 Task: Find connections with filter location Bāli with filter topic #Marketswith filter profile language English with filter current company Coface with filter school International Management Institute, Kolkata with filter industry Wineries with filter service category Graphic Design with filter keywords title President
Action: Mouse moved to (563, 79)
Screenshot: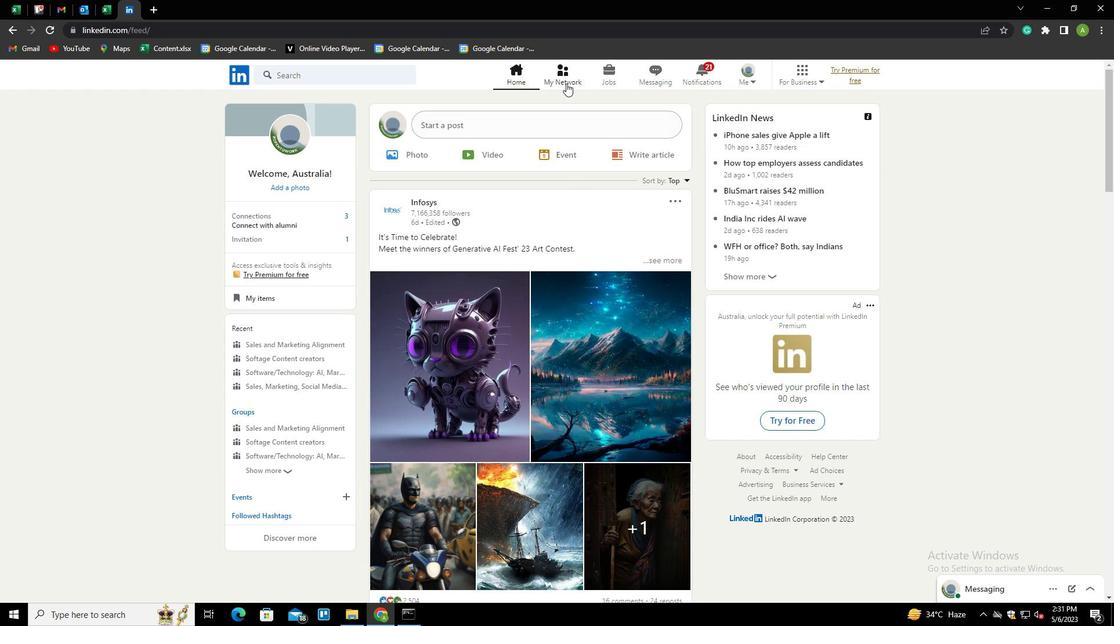 
Action: Mouse pressed left at (563, 79)
Screenshot: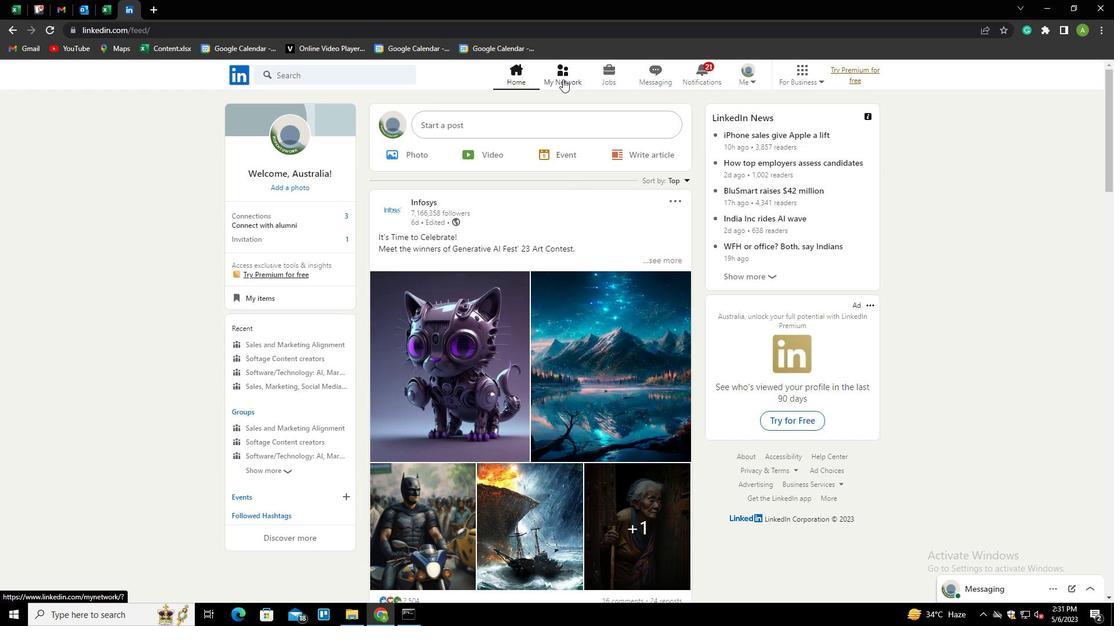 
Action: Mouse moved to (287, 137)
Screenshot: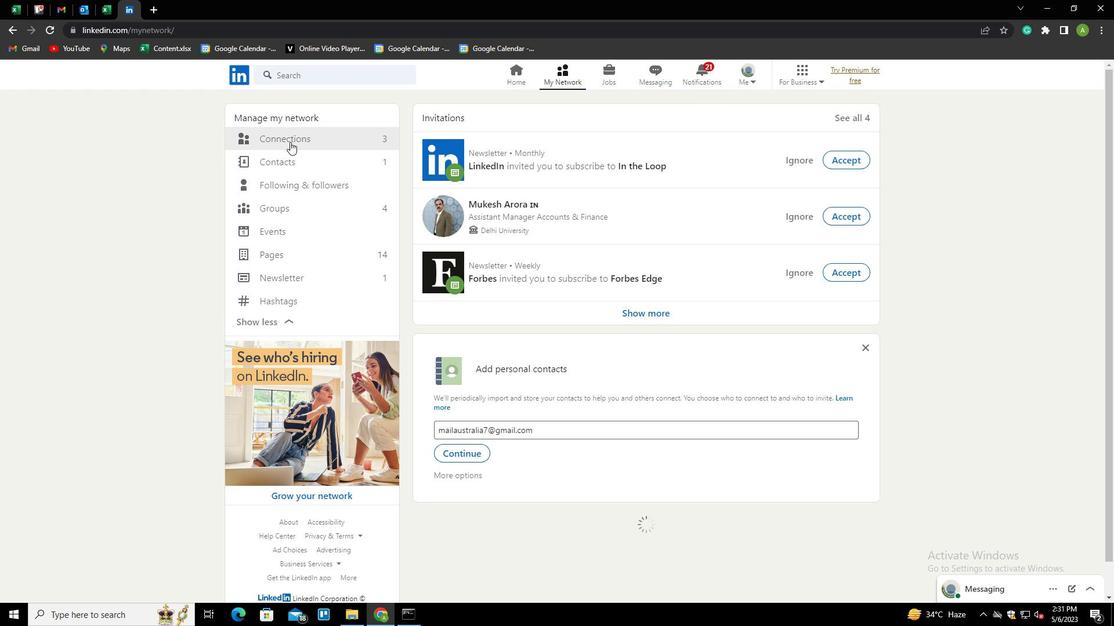
Action: Mouse pressed left at (287, 137)
Screenshot: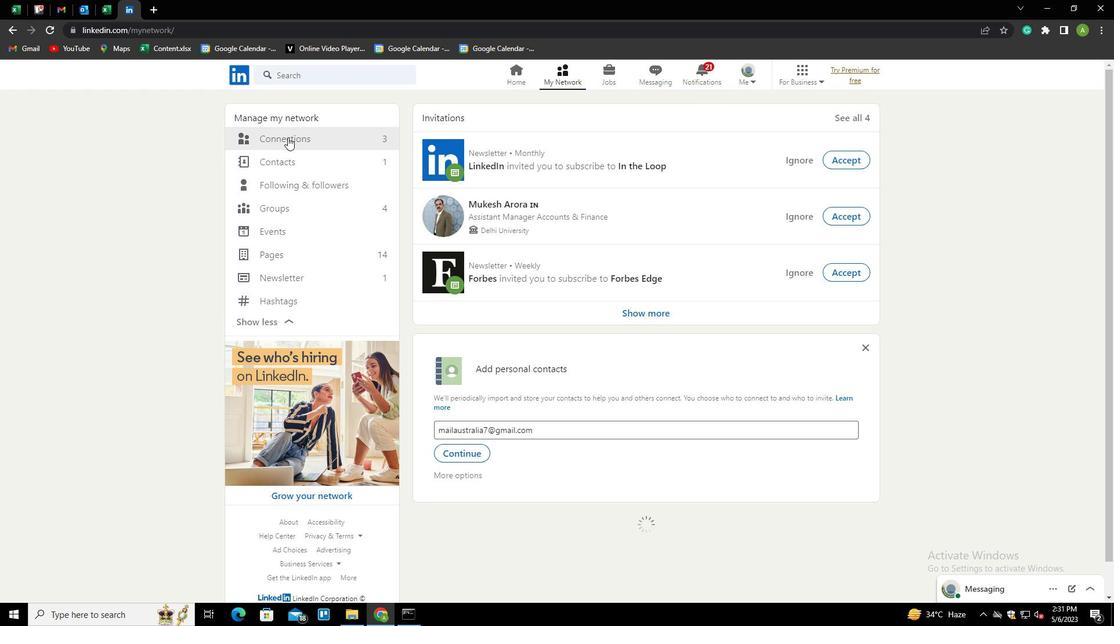 
Action: Mouse moved to (635, 137)
Screenshot: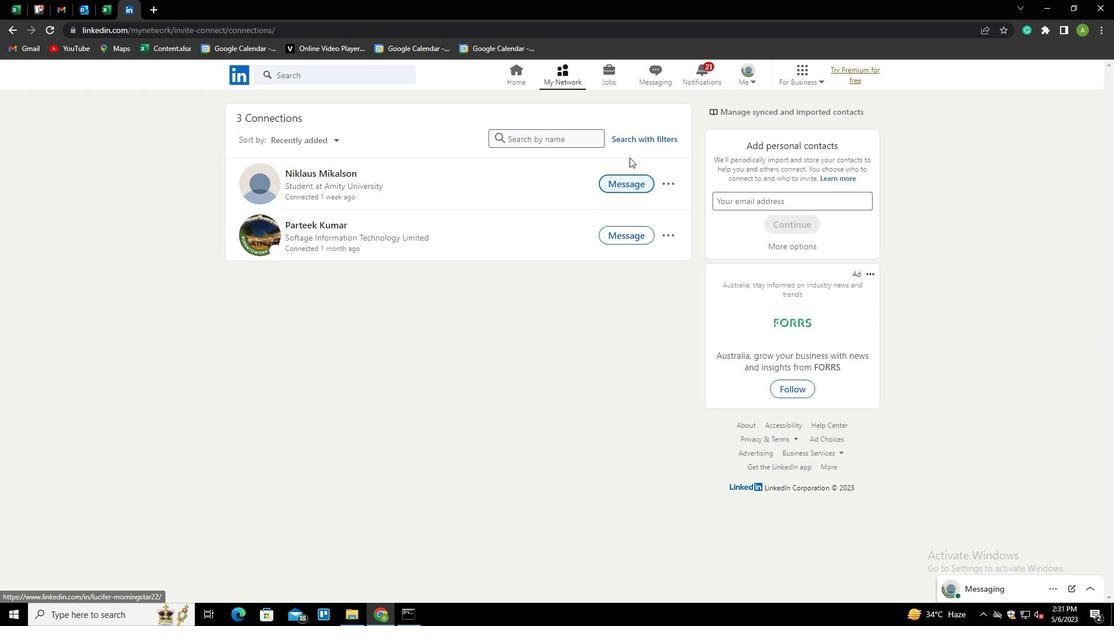 
Action: Mouse pressed left at (635, 137)
Screenshot: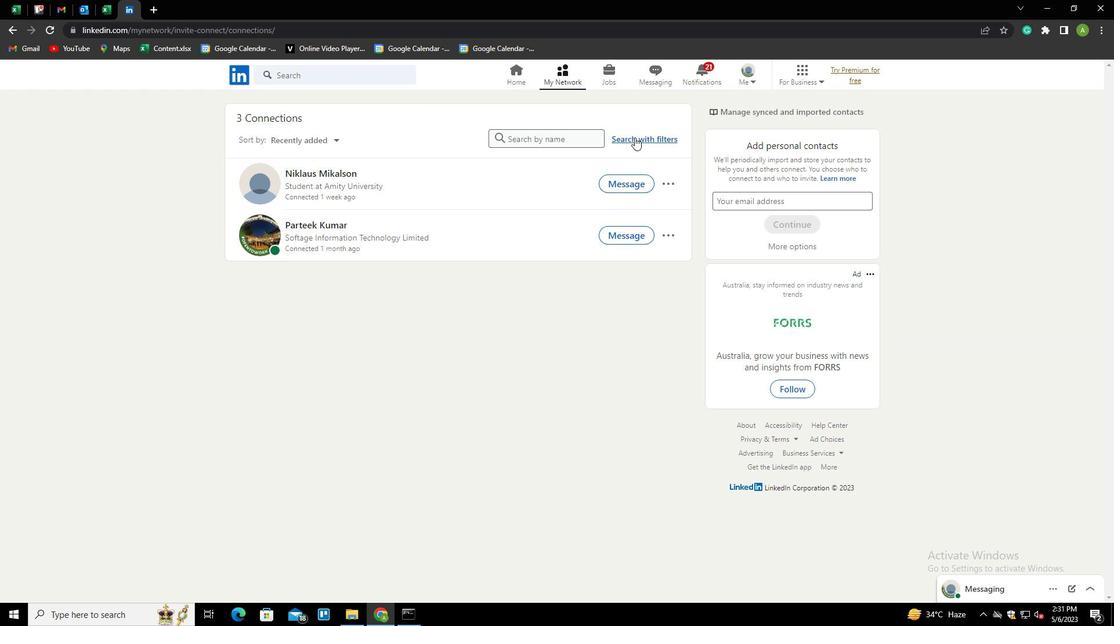 
Action: Mouse moved to (590, 105)
Screenshot: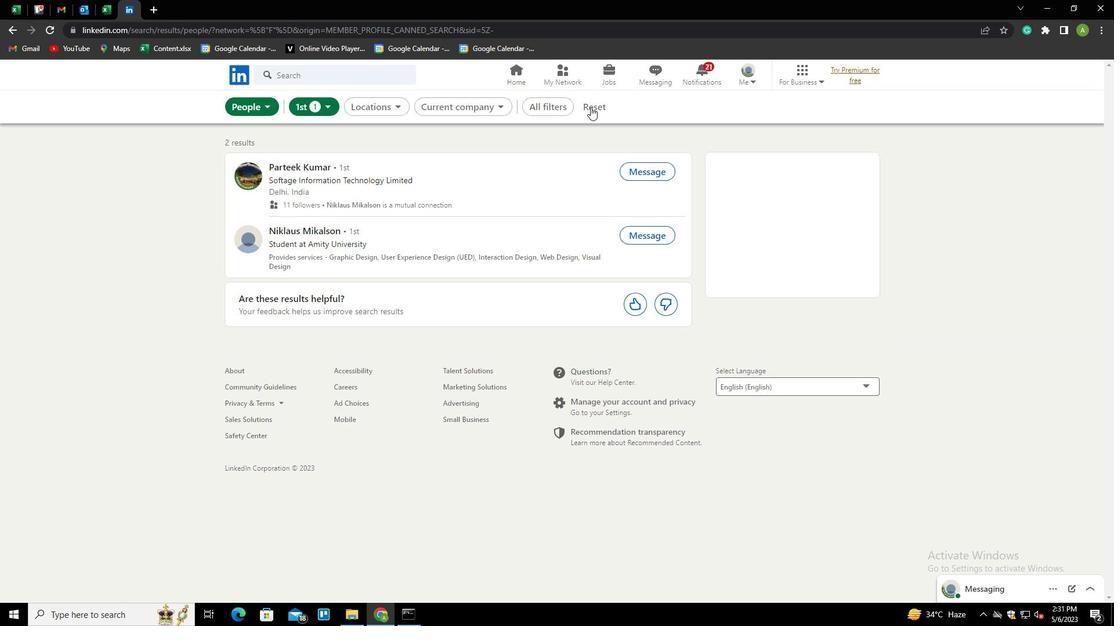 
Action: Mouse pressed left at (590, 105)
Screenshot: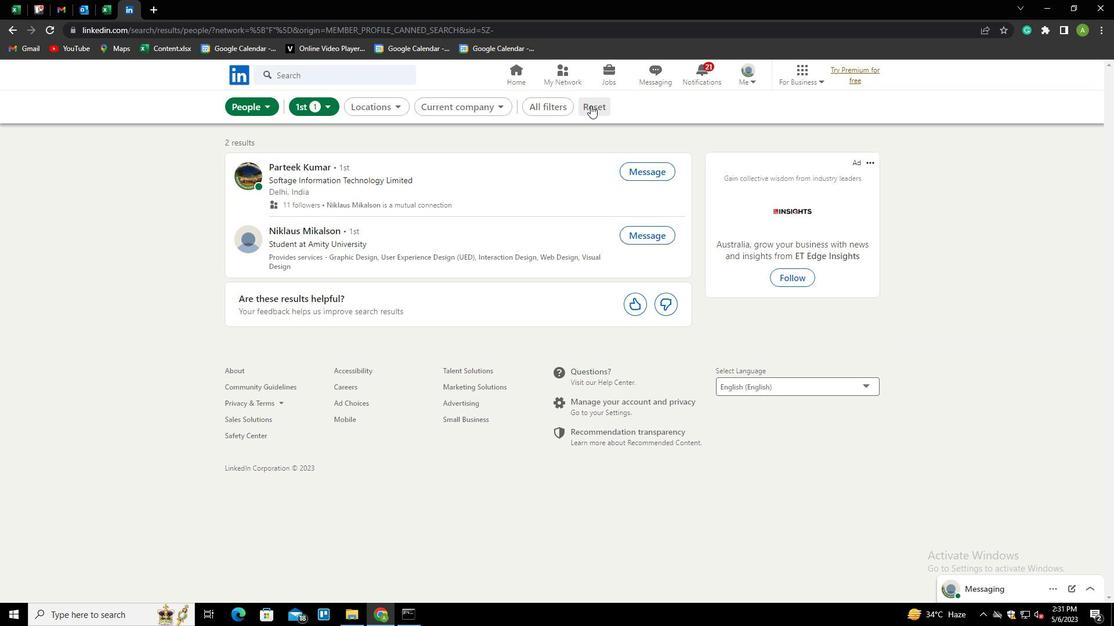 
Action: Mouse moved to (575, 108)
Screenshot: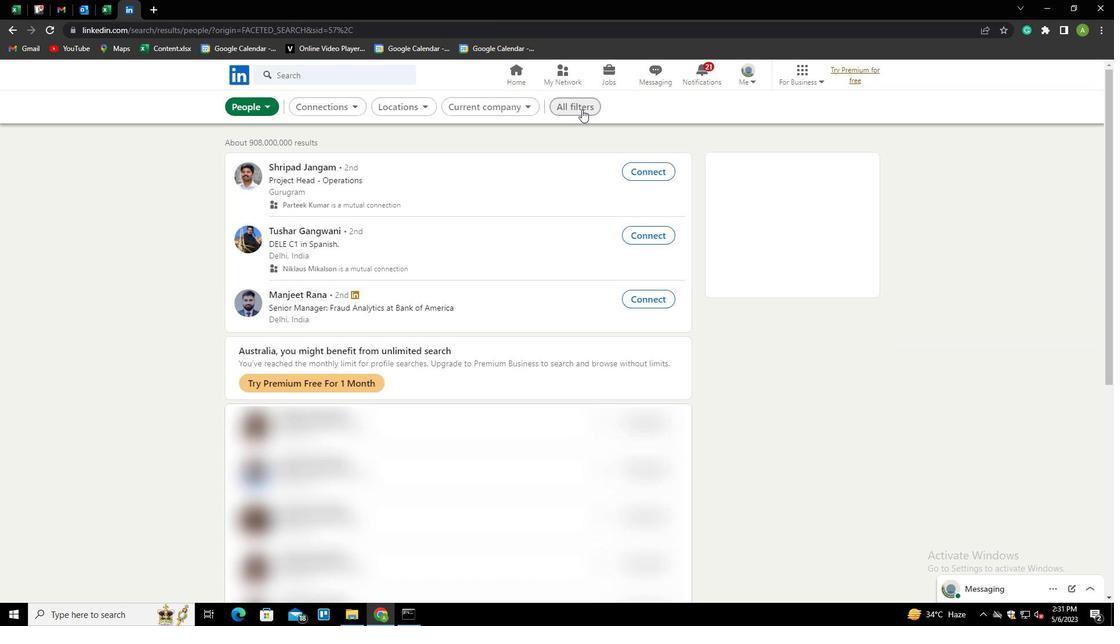 
Action: Mouse pressed left at (575, 108)
Screenshot: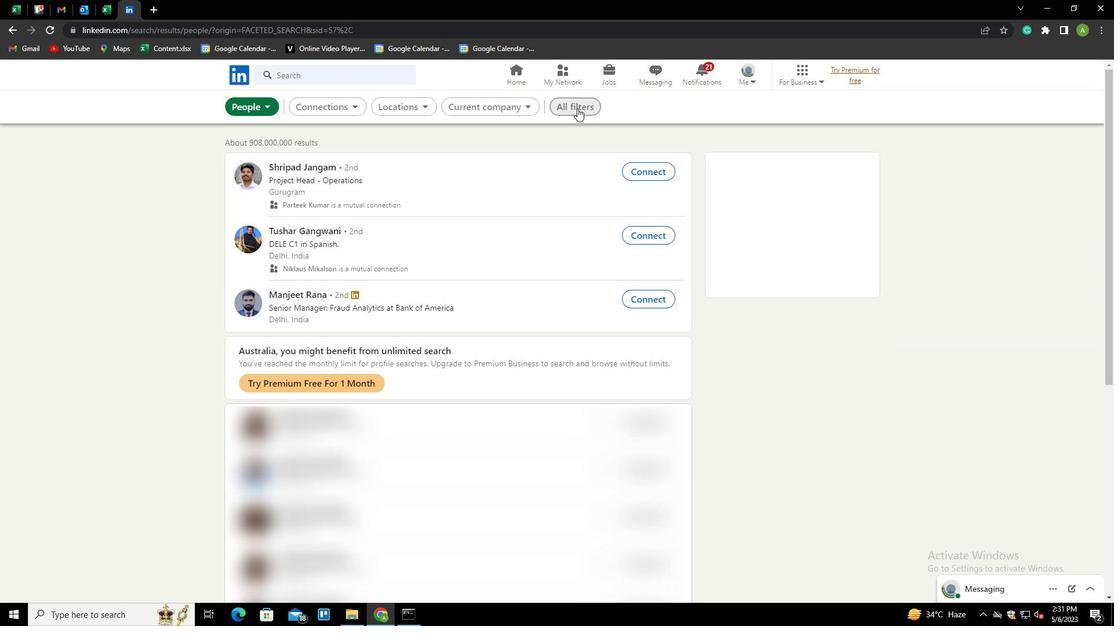 
Action: Mouse moved to (896, 363)
Screenshot: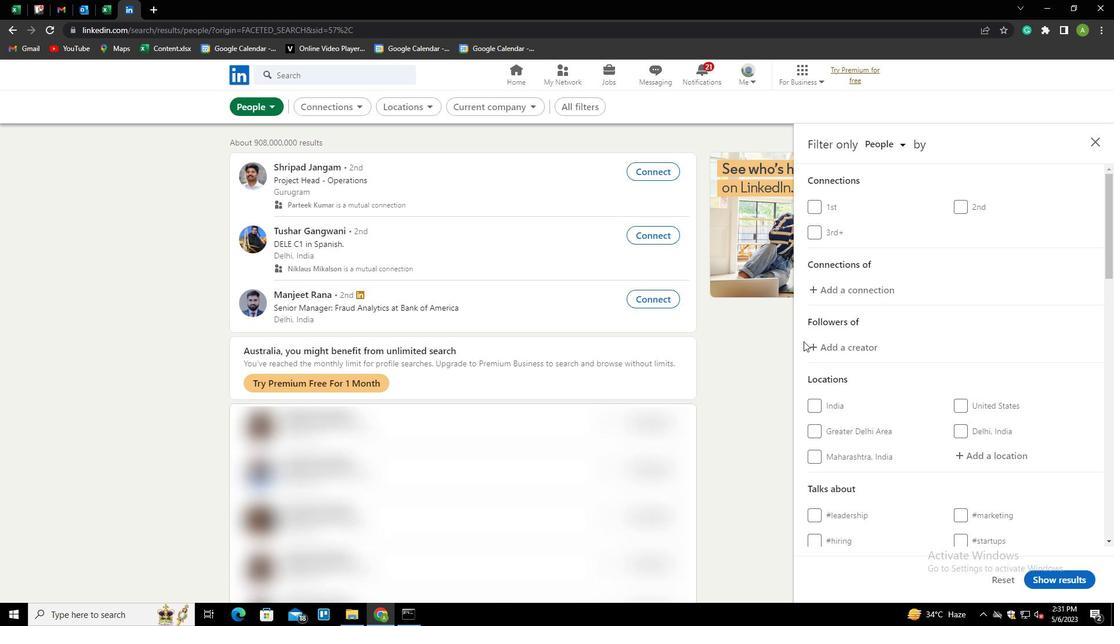 
Action: Mouse scrolled (896, 362) with delta (0, 0)
Screenshot: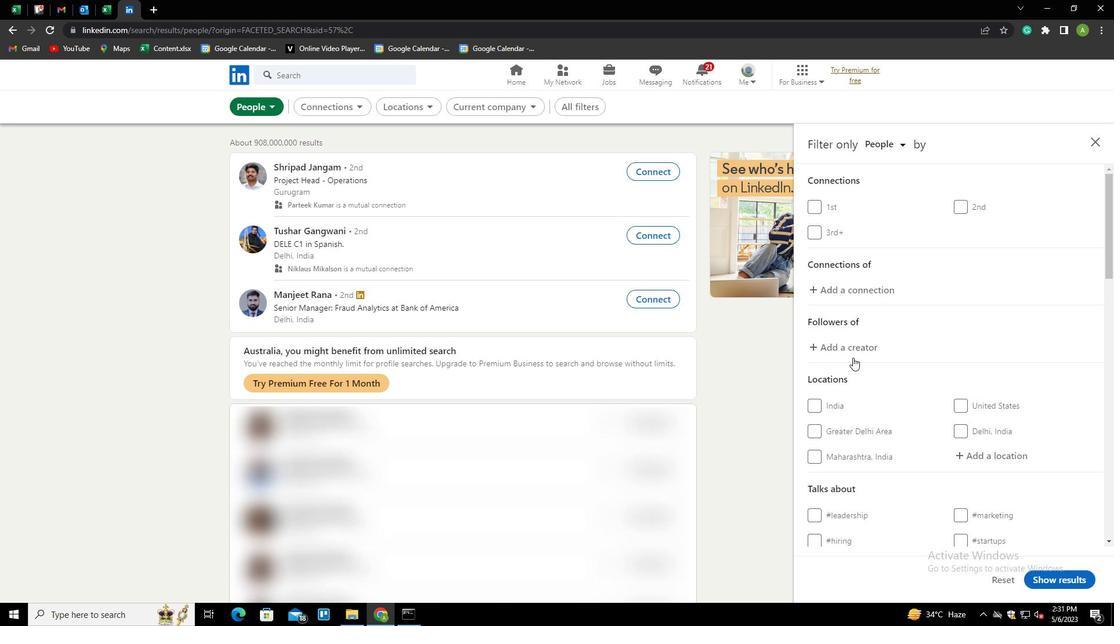 
Action: Mouse scrolled (896, 362) with delta (0, 0)
Screenshot: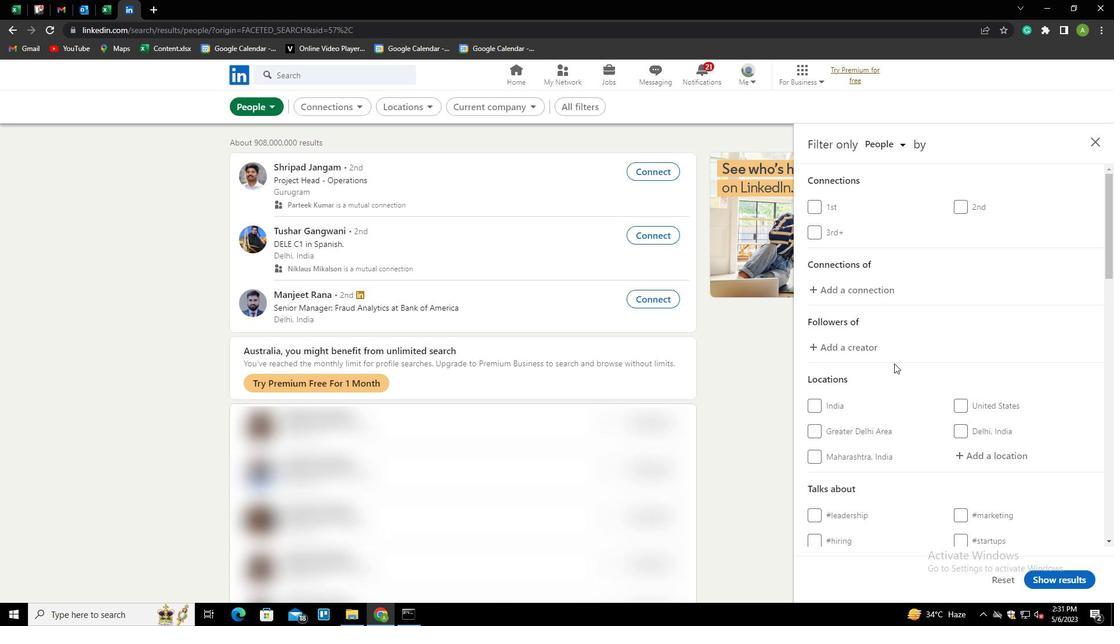 
Action: Mouse scrolled (896, 362) with delta (0, 0)
Screenshot: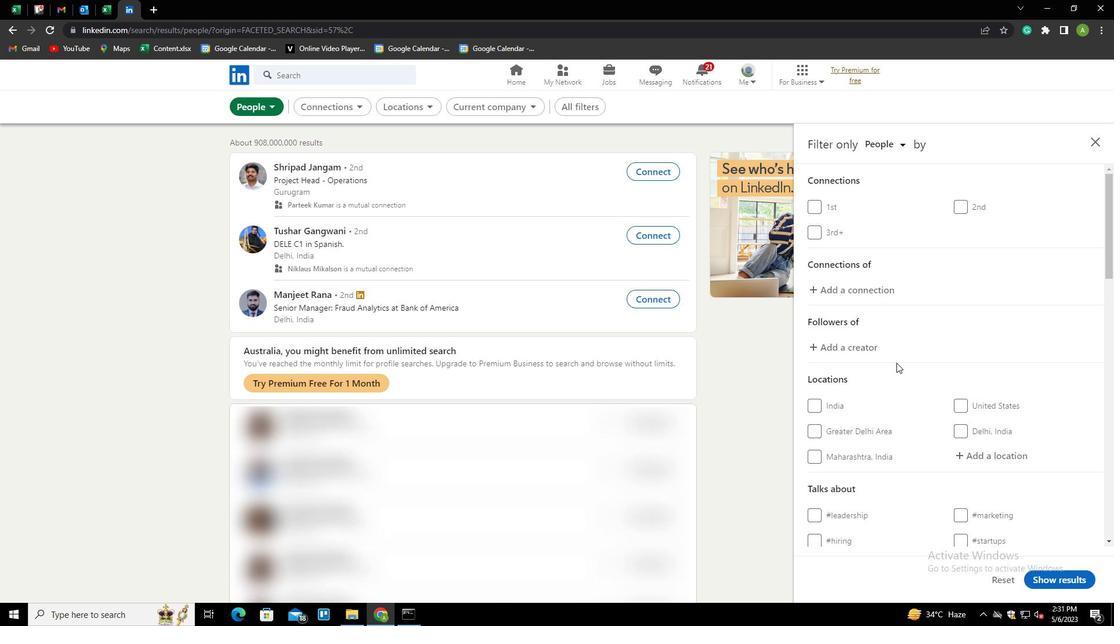 
Action: Mouse moved to (991, 287)
Screenshot: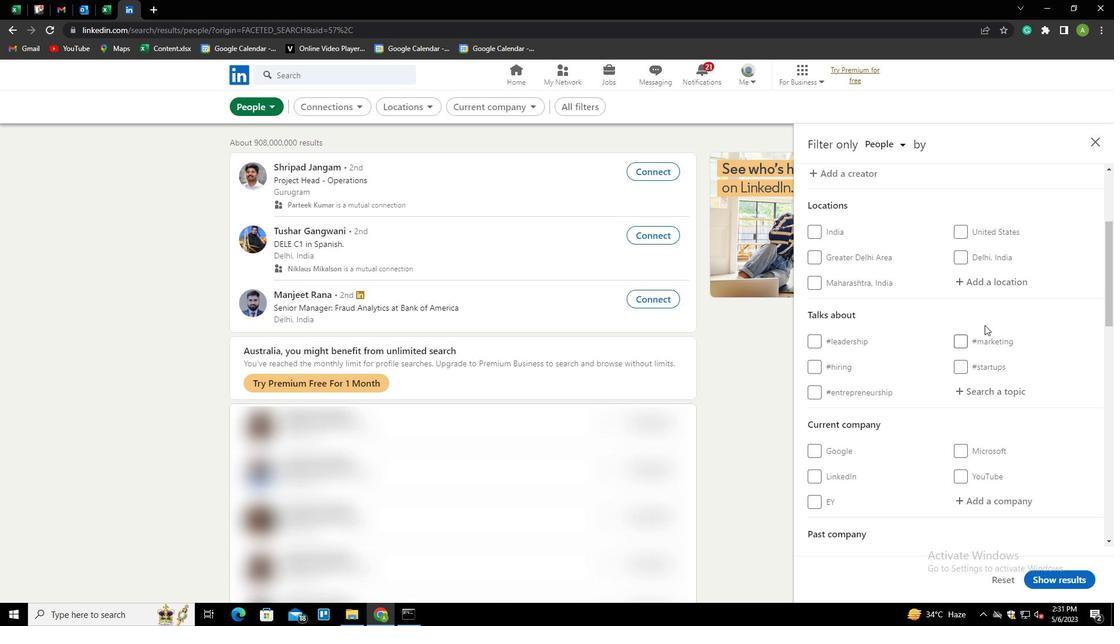 
Action: Mouse pressed left at (991, 287)
Screenshot: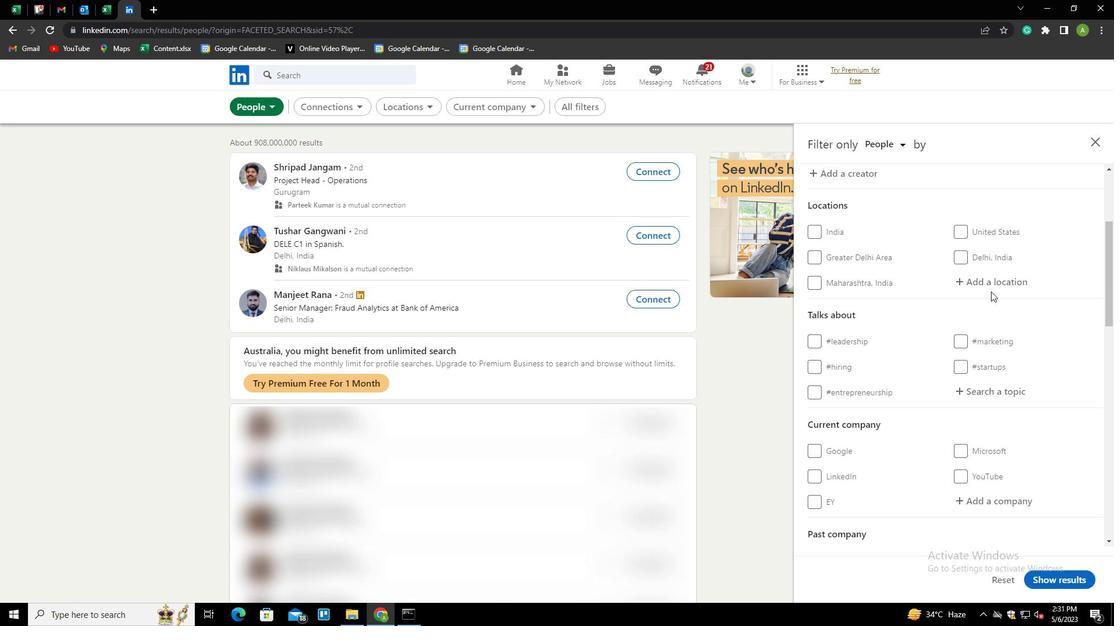 
Action: Key pressed <Key.shift>B
Screenshot: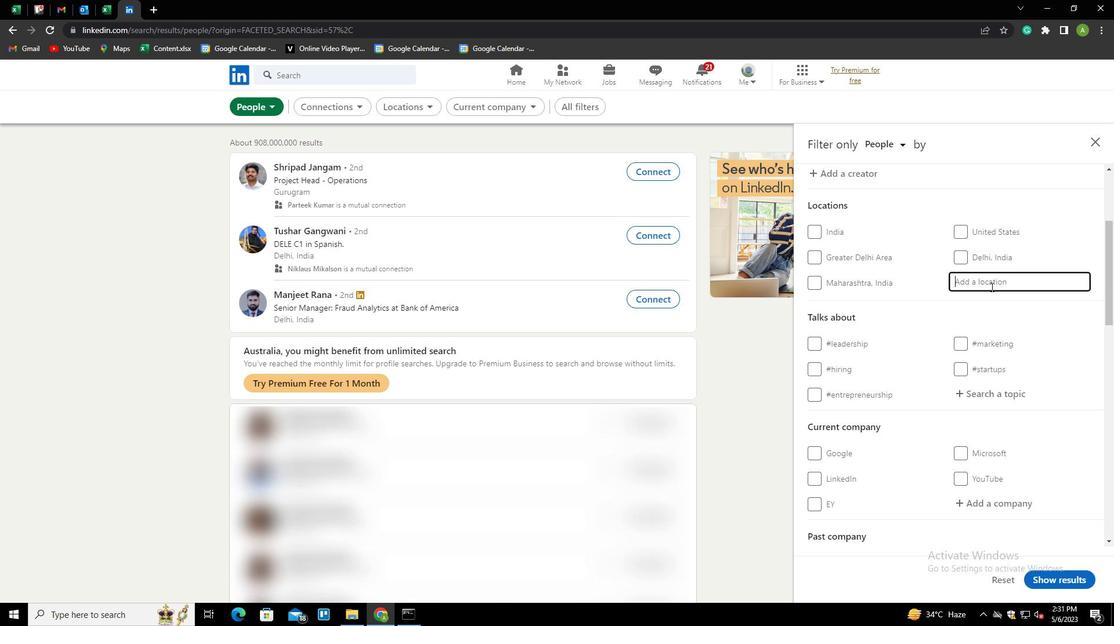 
Action: Mouse moved to (972, 276)
Screenshot: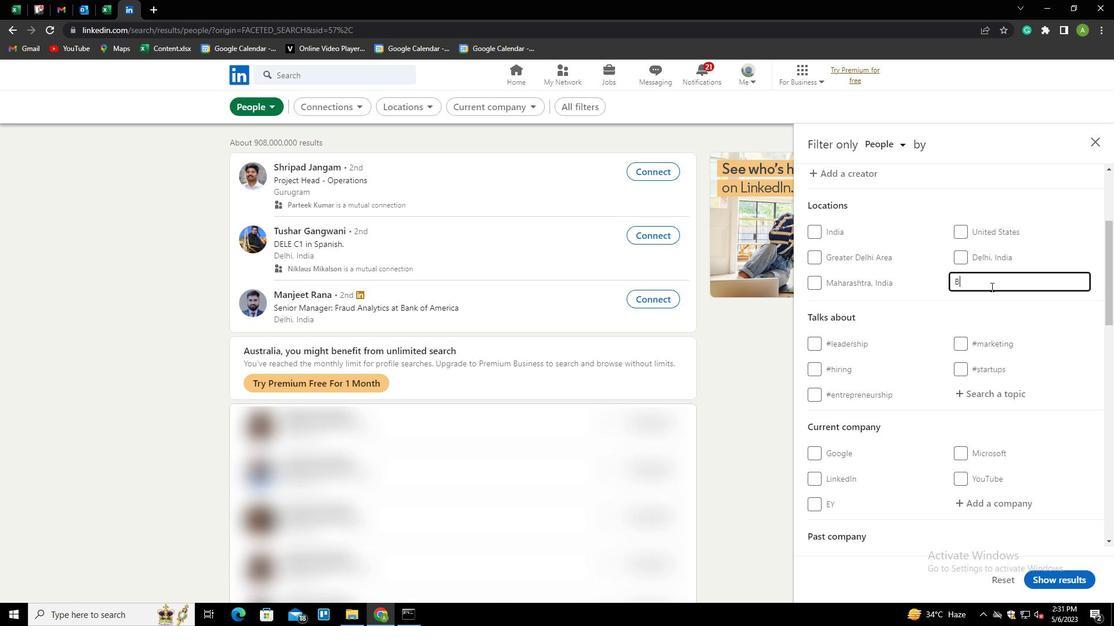 
Action: Key pressed A
Screenshot: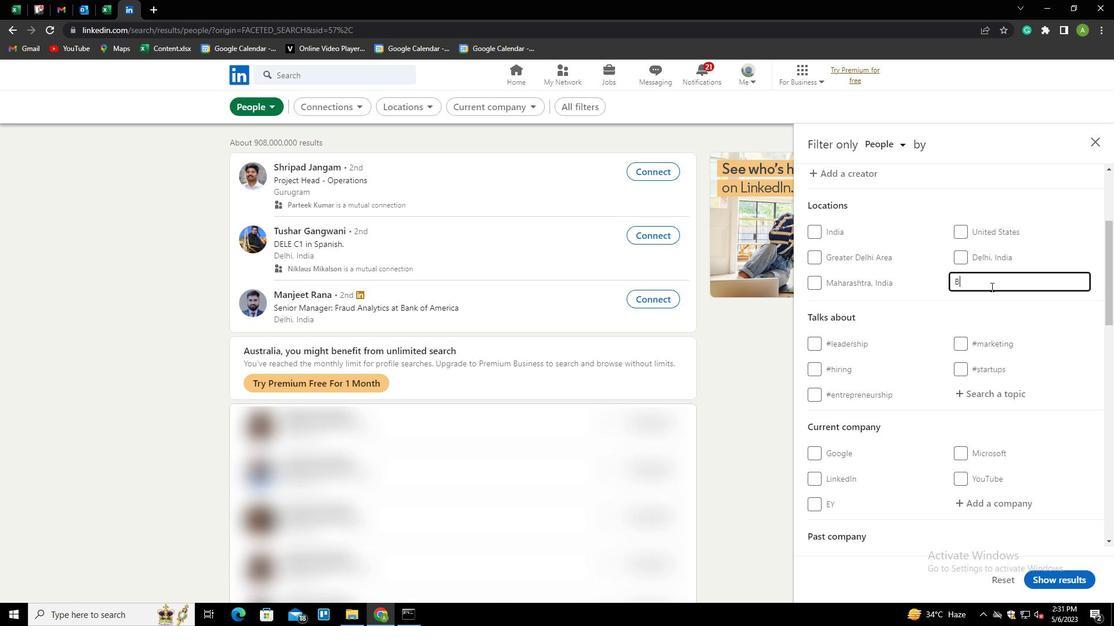 
Action: Mouse moved to (895, 224)
Screenshot: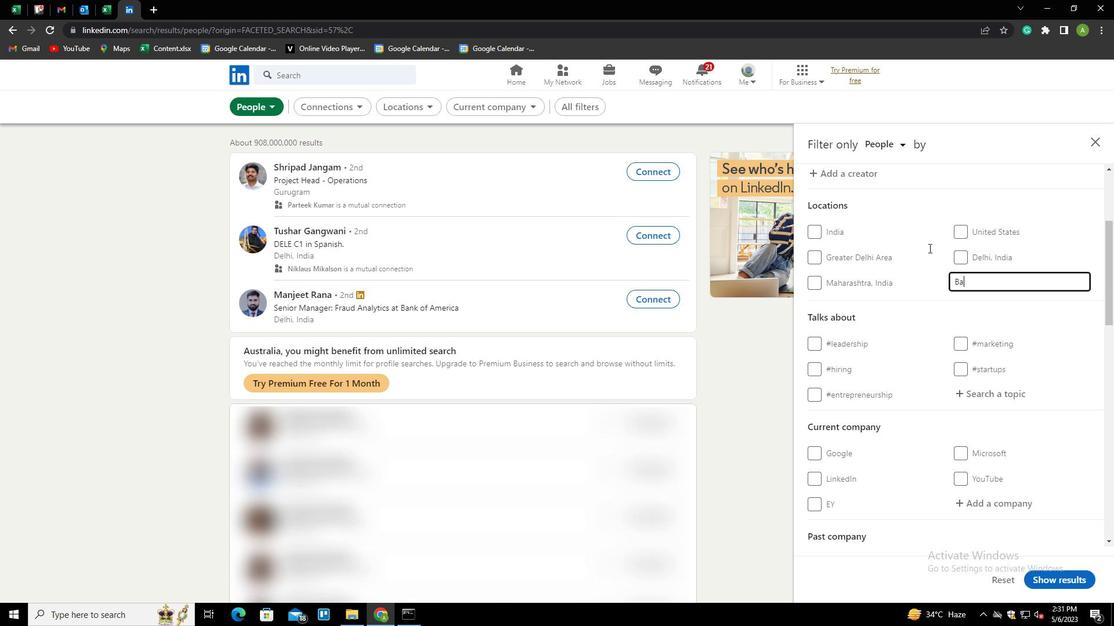 
Action: Key pressed LI<Key.down><Key.enter>
Screenshot: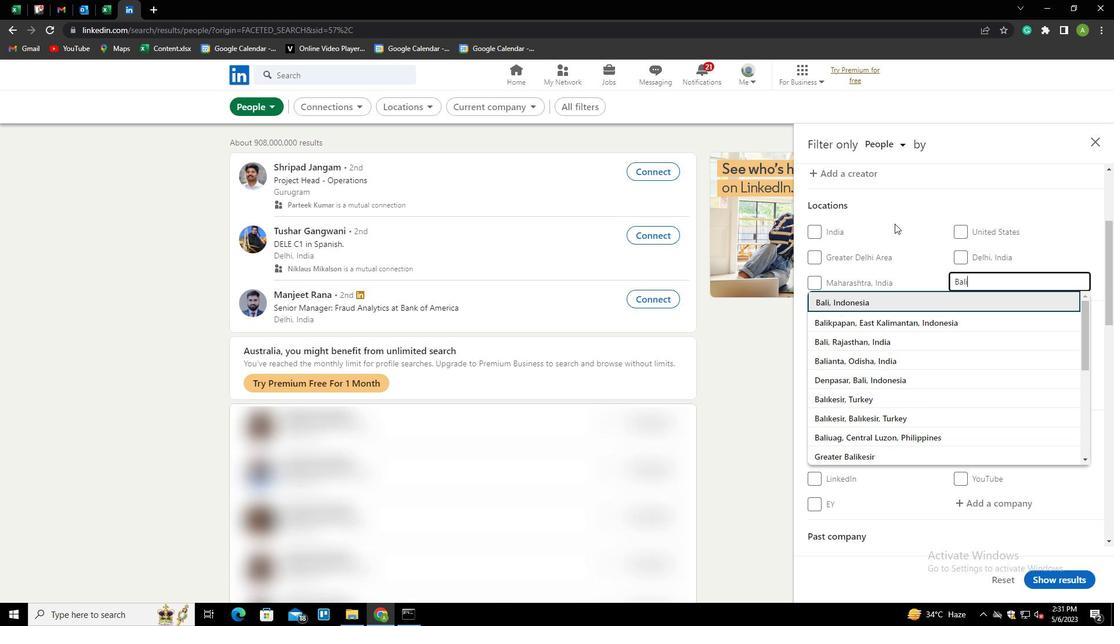 
Action: Mouse moved to (907, 272)
Screenshot: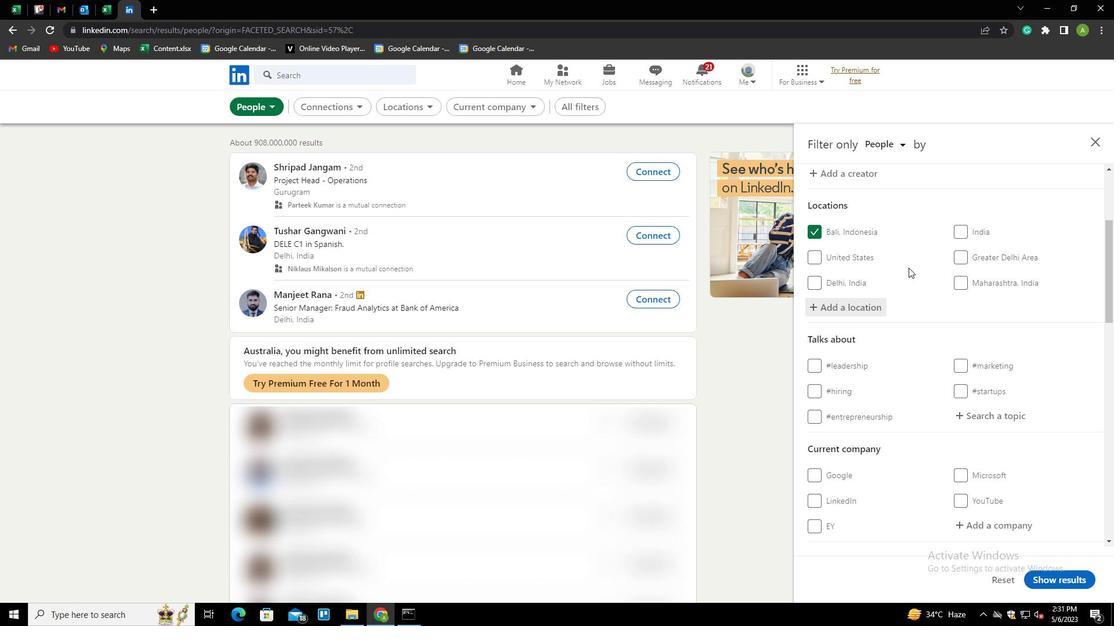 
Action: Mouse scrolled (907, 271) with delta (0, 0)
Screenshot: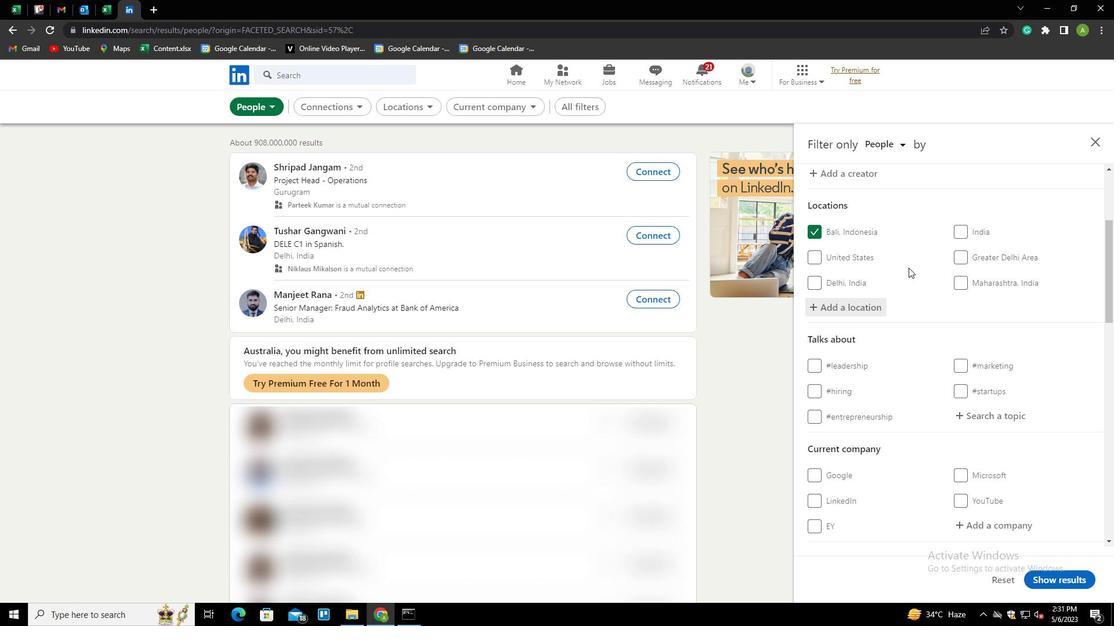 
Action: Mouse moved to (904, 276)
Screenshot: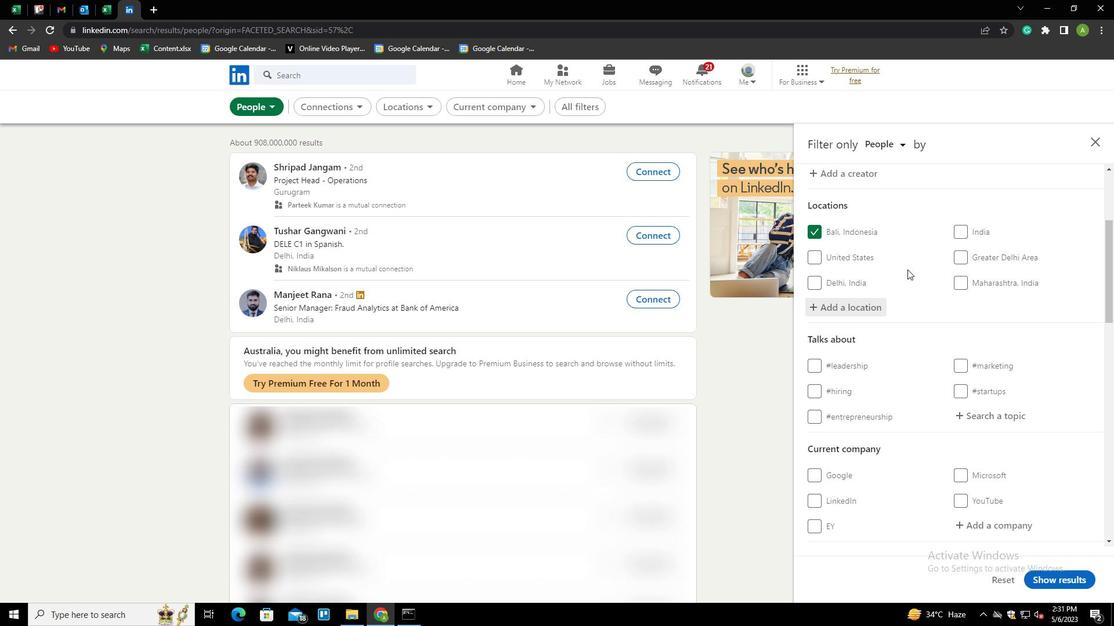 
Action: Mouse scrolled (904, 276) with delta (0, 0)
Screenshot: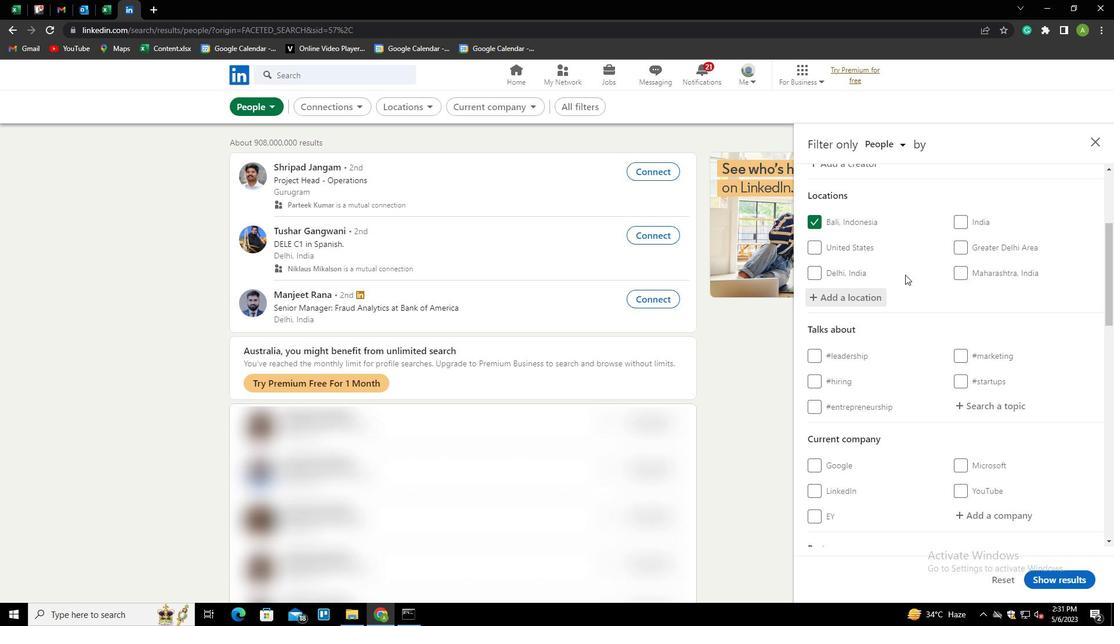 
Action: Mouse moved to (972, 304)
Screenshot: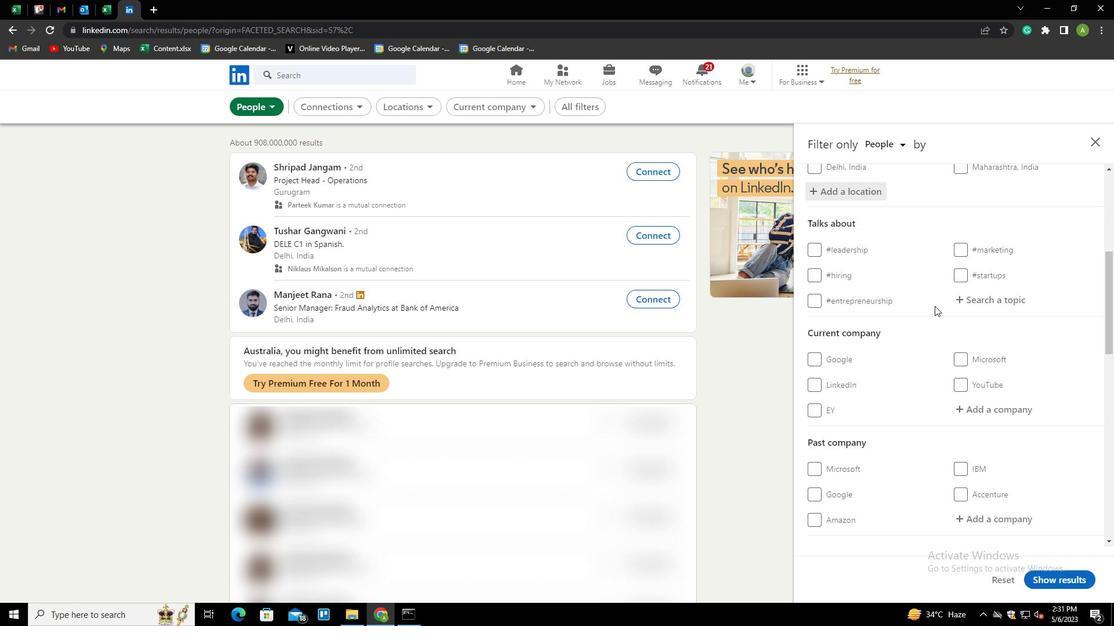 
Action: Mouse pressed left at (972, 304)
Screenshot: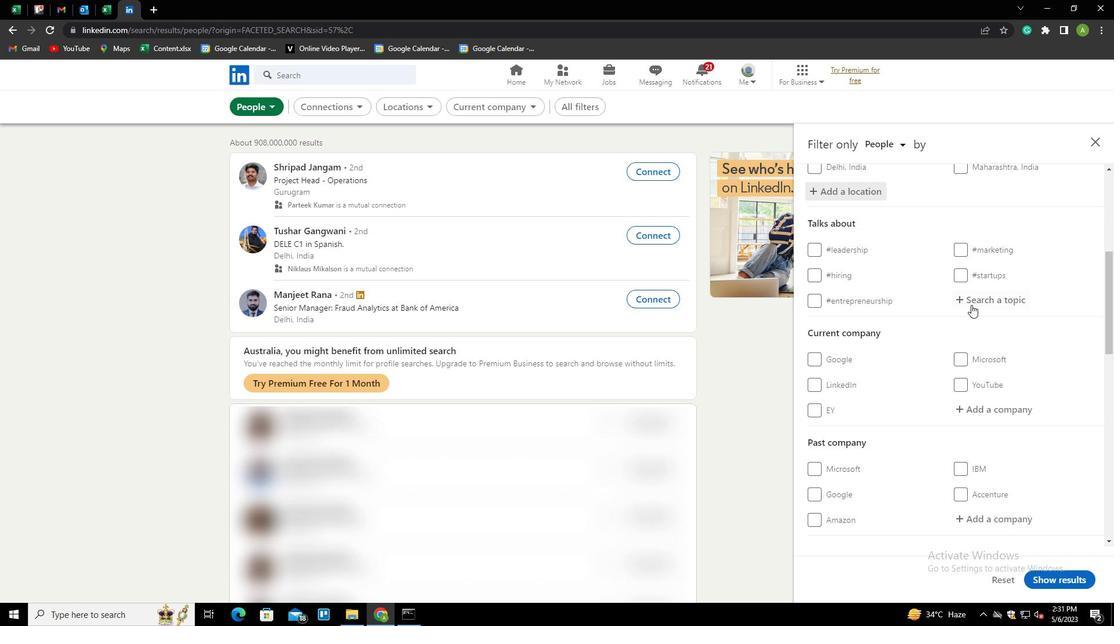 
Action: Mouse moved to (919, 253)
Screenshot: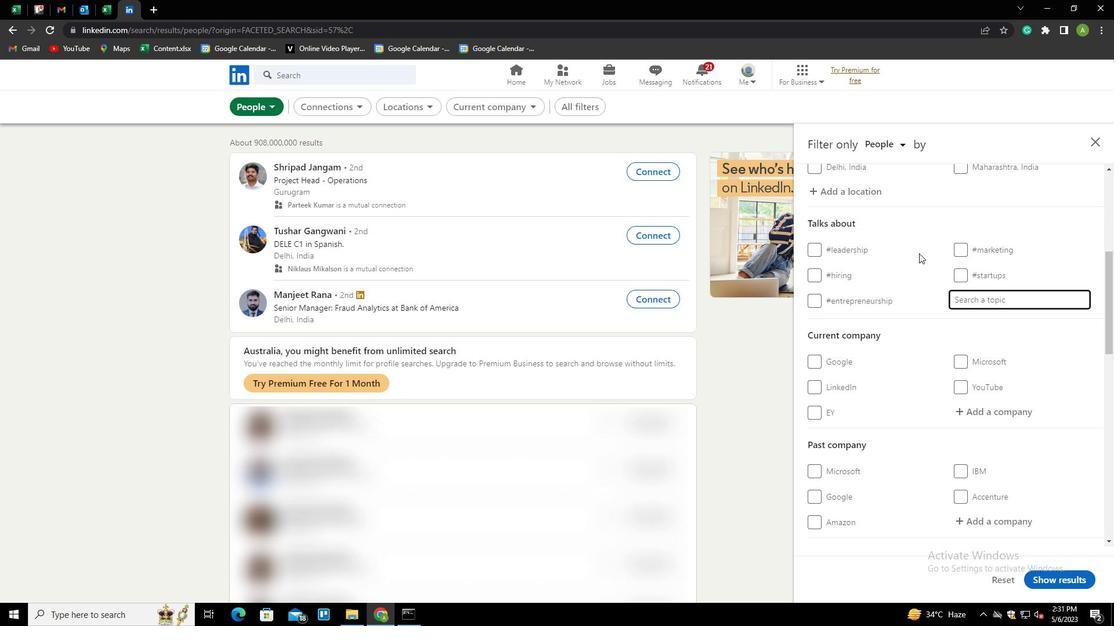 
Action: Key pressed <Key.shift>MARKETS<Key.down><Key.enter>
Screenshot: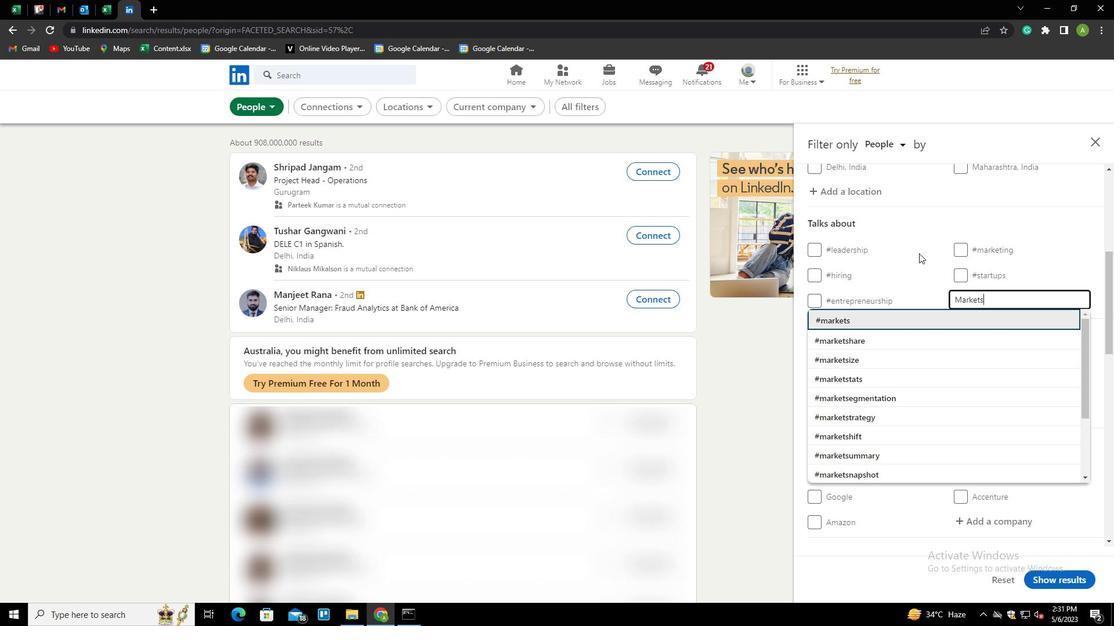
Action: Mouse moved to (947, 236)
Screenshot: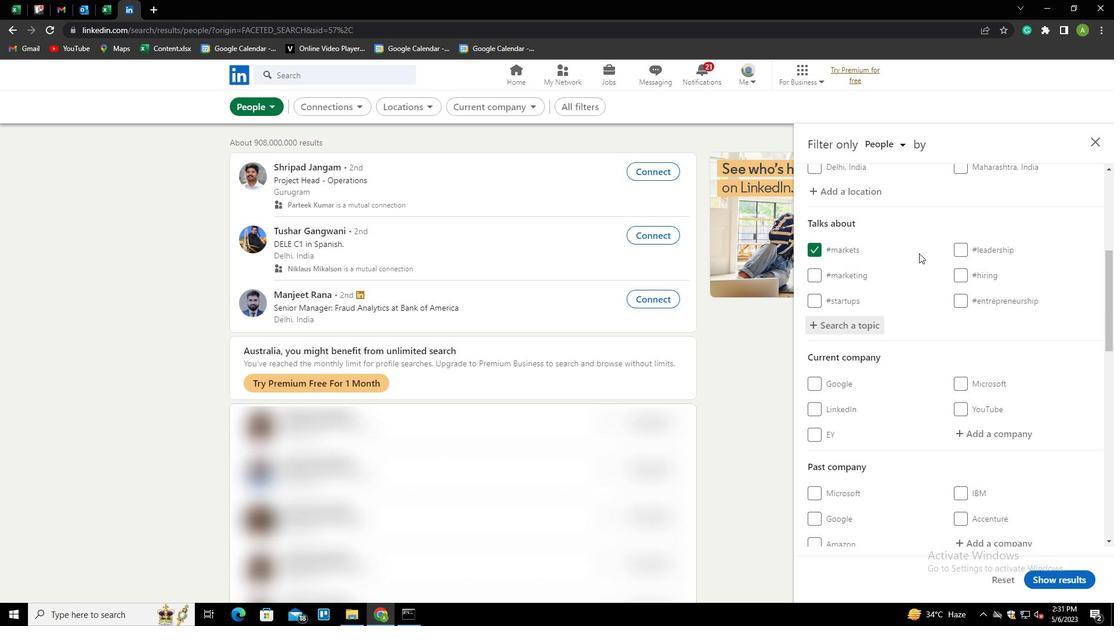 
Action: Mouse scrolled (947, 236) with delta (0, 0)
Screenshot: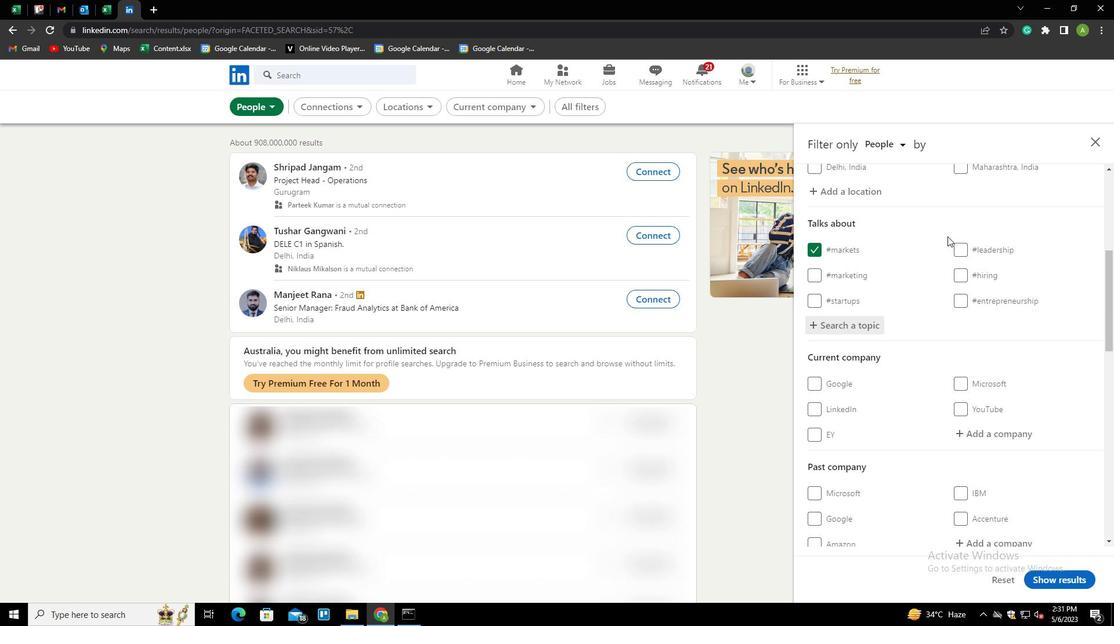 
Action: Mouse scrolled (947, 236) with delta (0, 0)
Screenshot: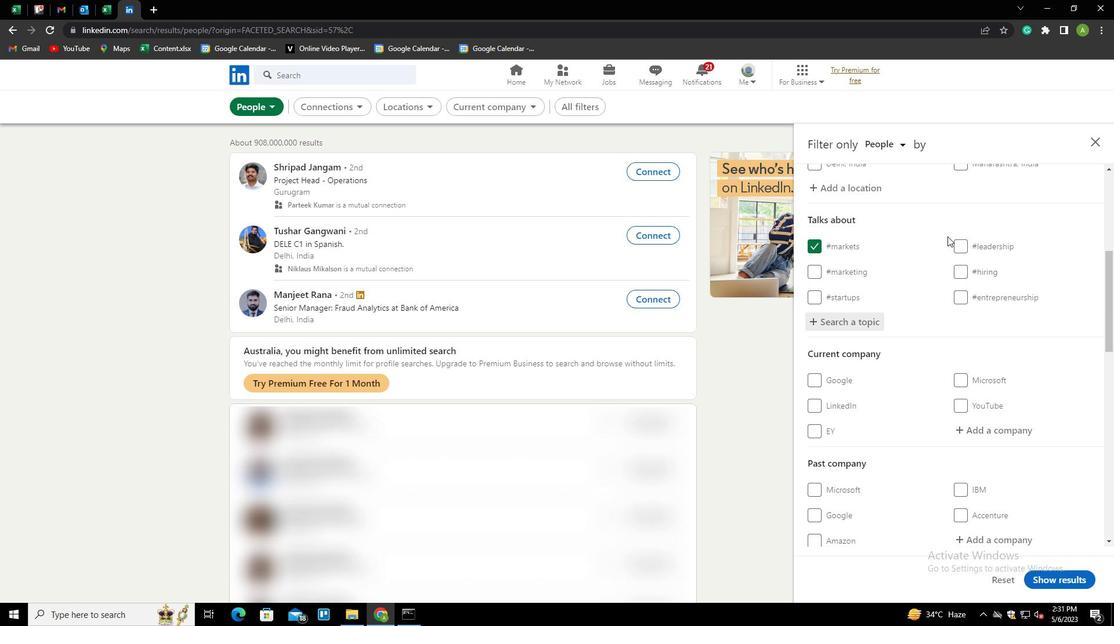 
Action: Mouse scrolled (947, 236) with delta (0, 0)
Screenshot: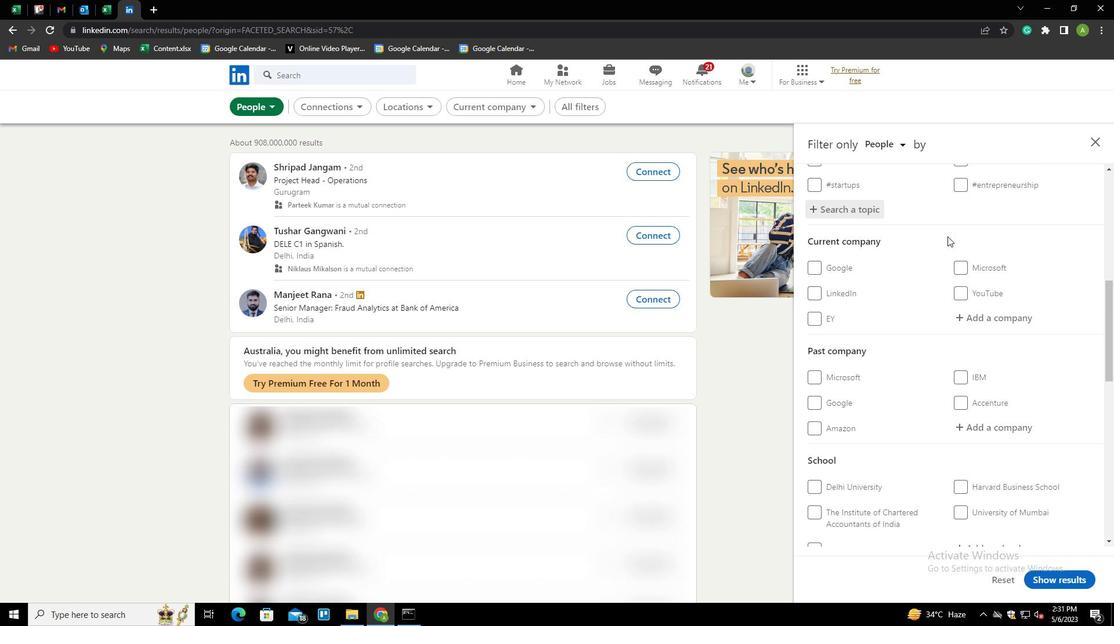 
Action: Mouse moved to (946, 237)
Screenshot: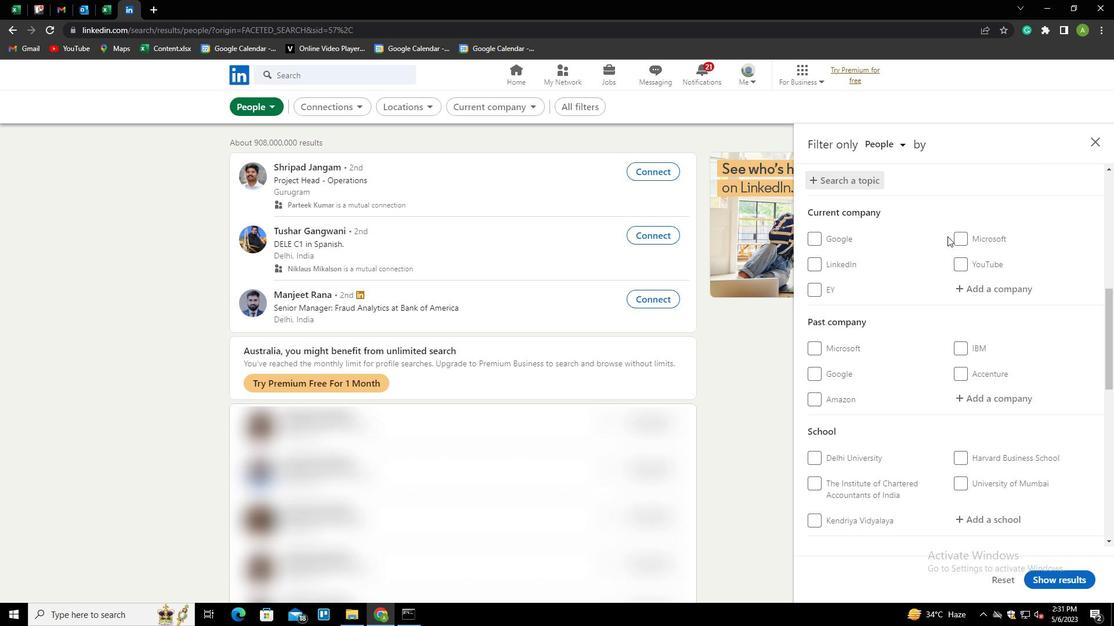
Action: Mouse scrolled (946, 237) with delta (0, 0)
Screenshot: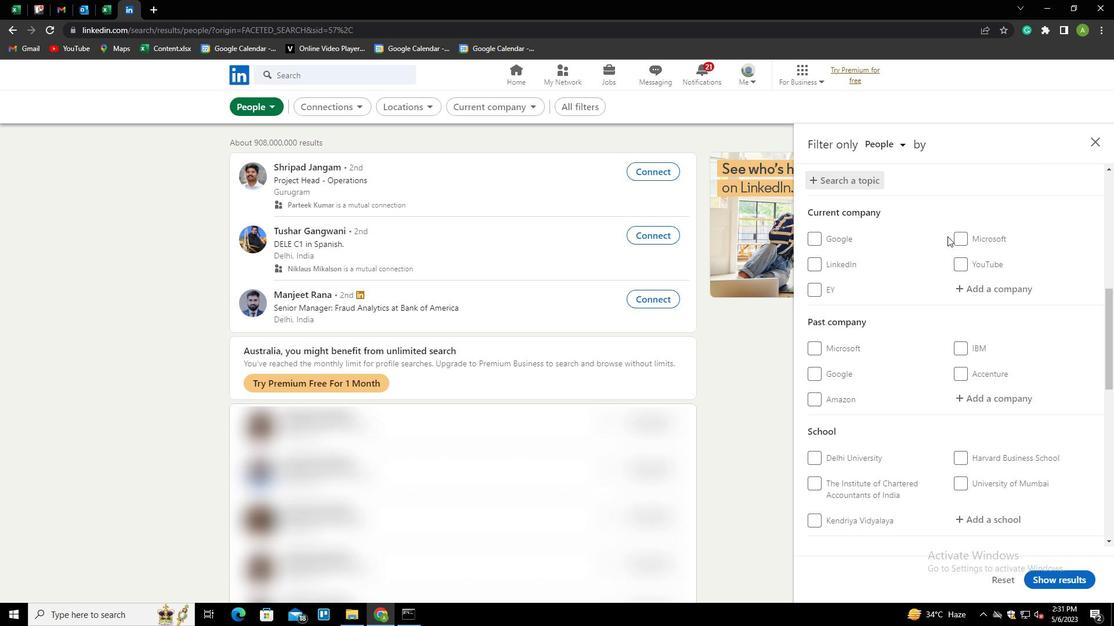 
Action: Mouse moved to (944, 239)
Screenshot: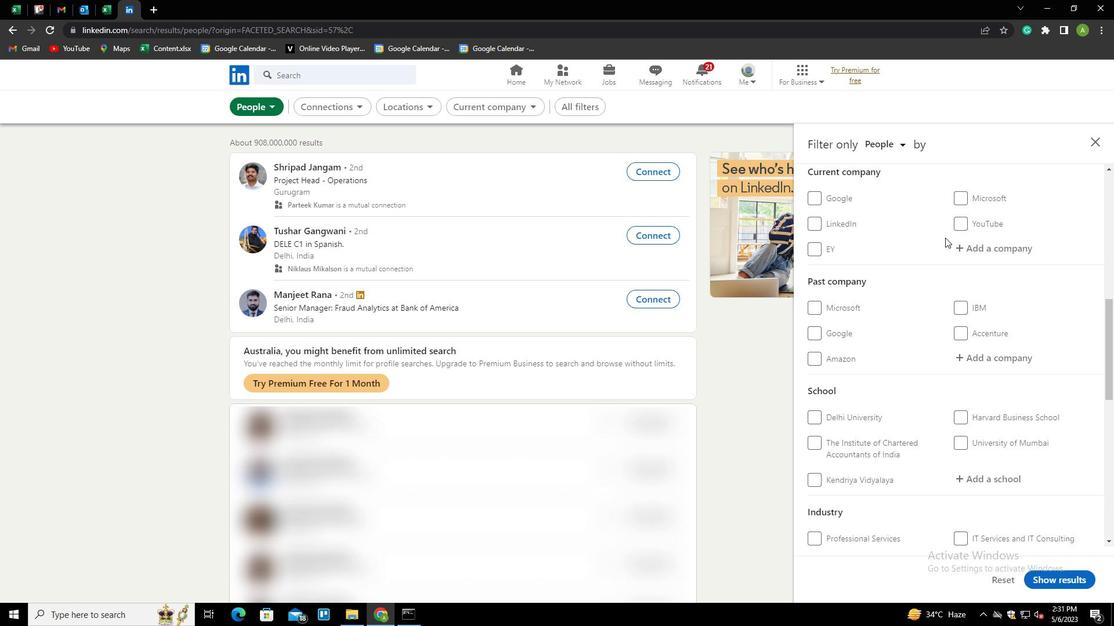 
Action: Mouse scrolled (944, 239) with delta (0, 0)
Screenshot: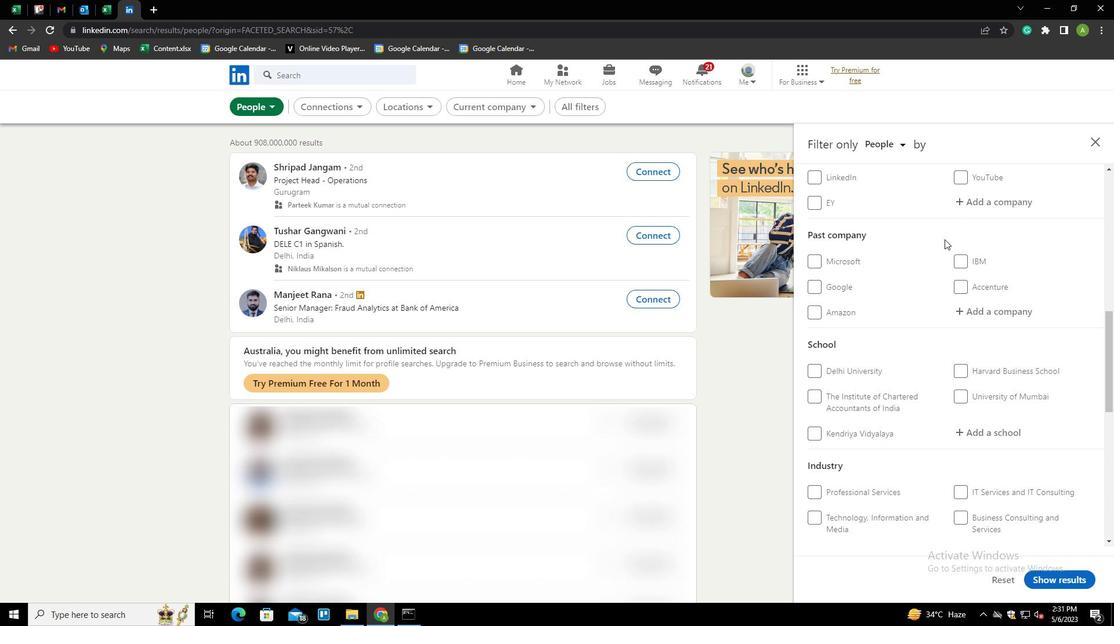 
Action: Mouse moved to (944, 241)
Screenshot: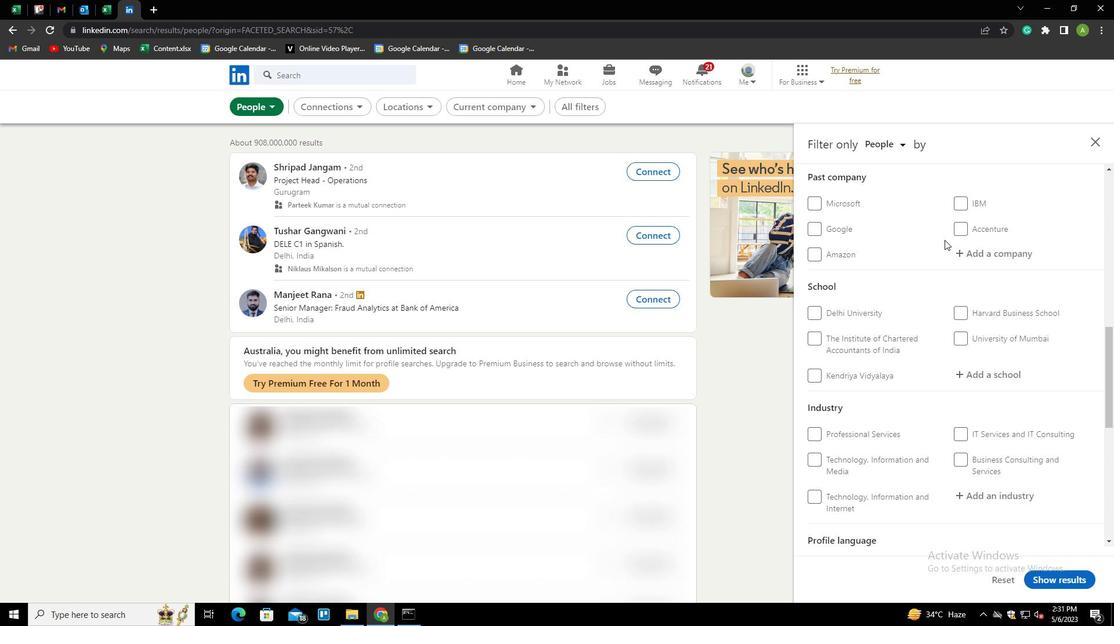 
Action: Mouse scrolled (944, 240) with delta (0, 0)
Screenshot: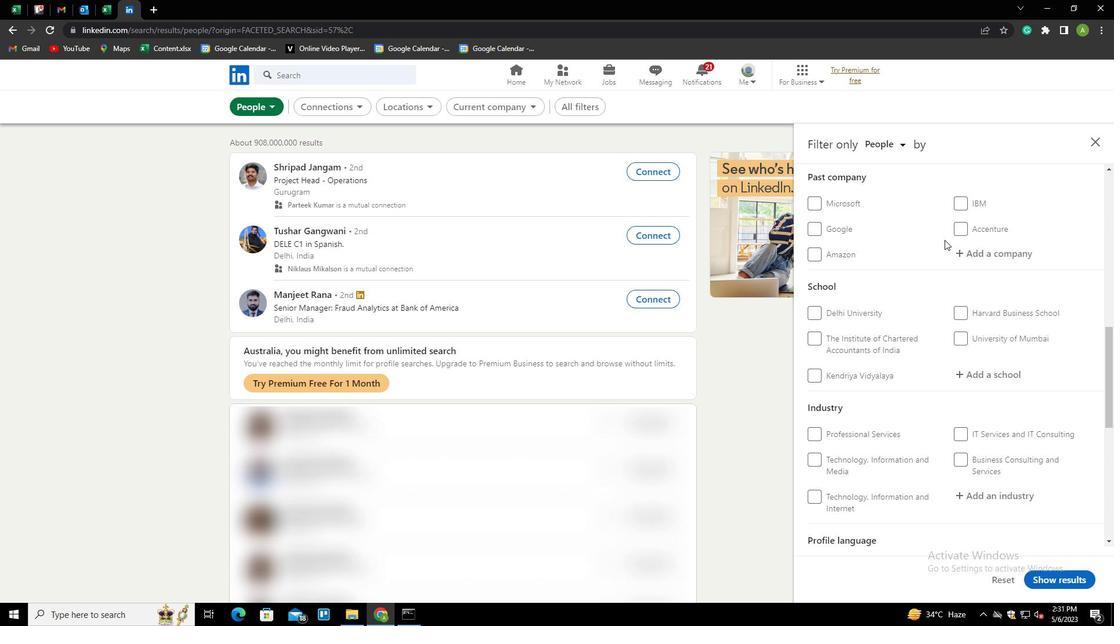 
Action: Mouse scrolled (944, 240) with delta (0, 0)
Screenshot: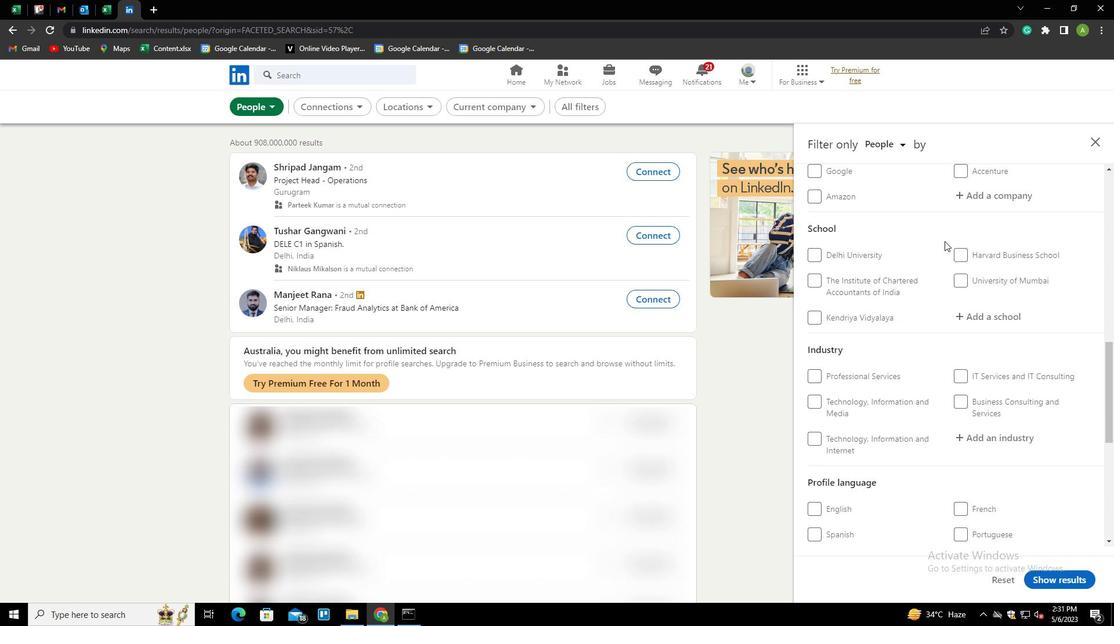 
Action: Mouse scrolled (944, 240) with delta (0, 0)
Screenshot: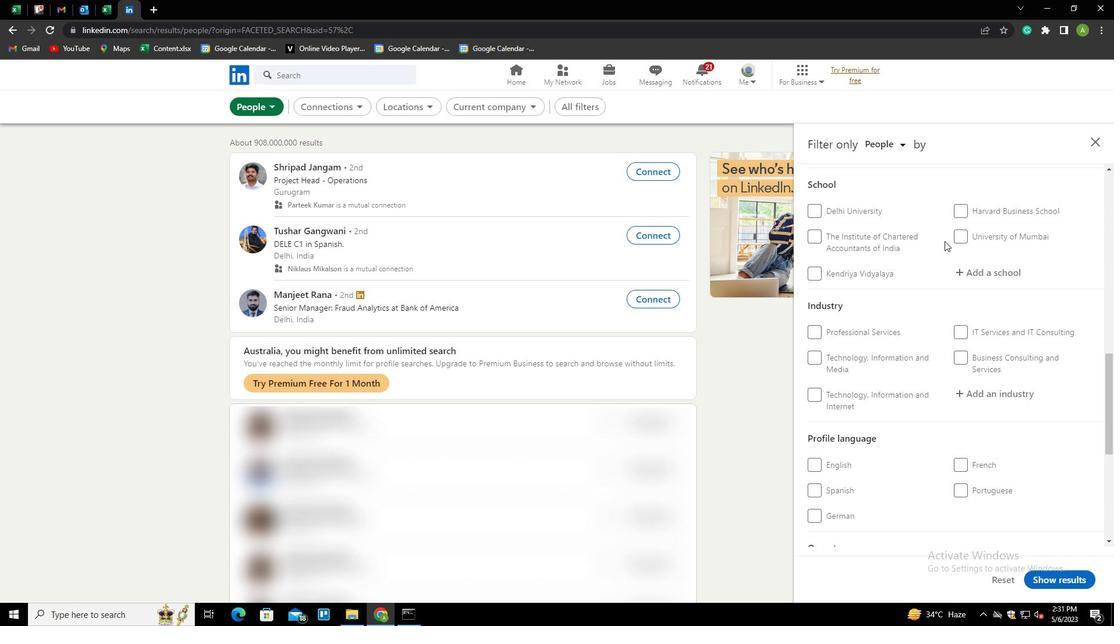 
Action: Mouse moved to (829, 397)
Screenshot: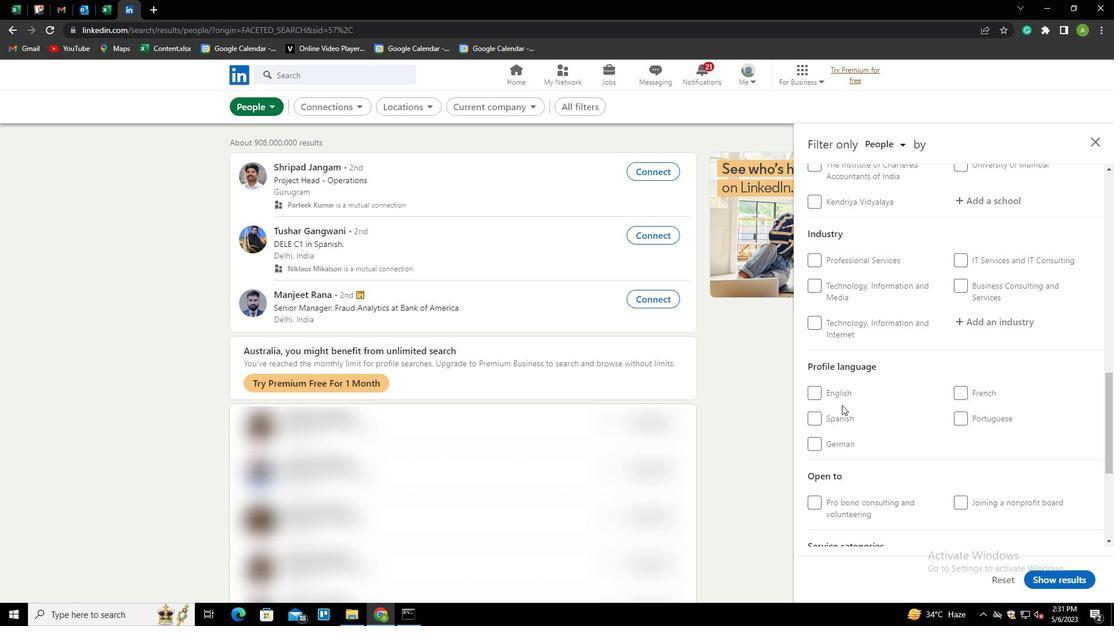 
Action: Mouse pressed left at (829, 397)
Screenshot: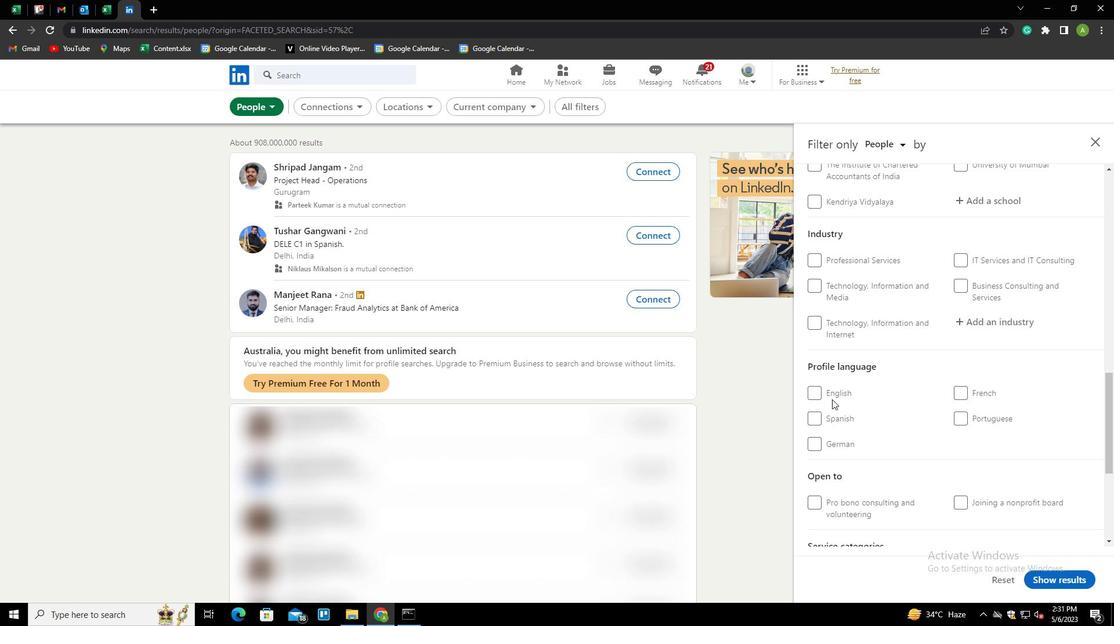 
Action: Mouse moved to (975, 384)
Screenshot: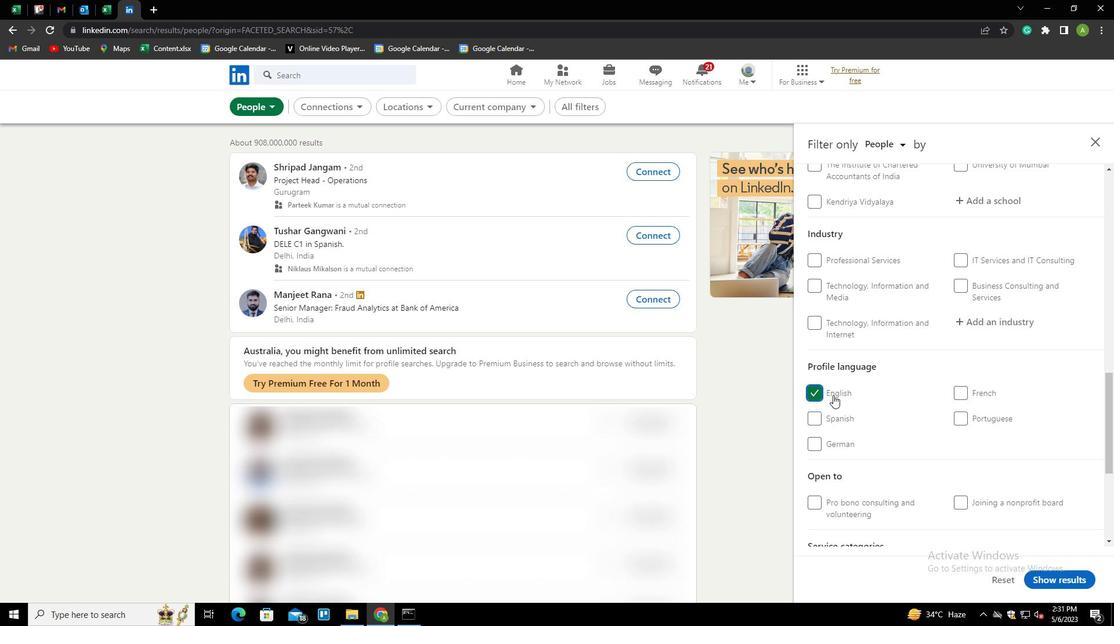 
Action: Mouse scrolled (975, 385) with delta (0, 0)
Screenshot: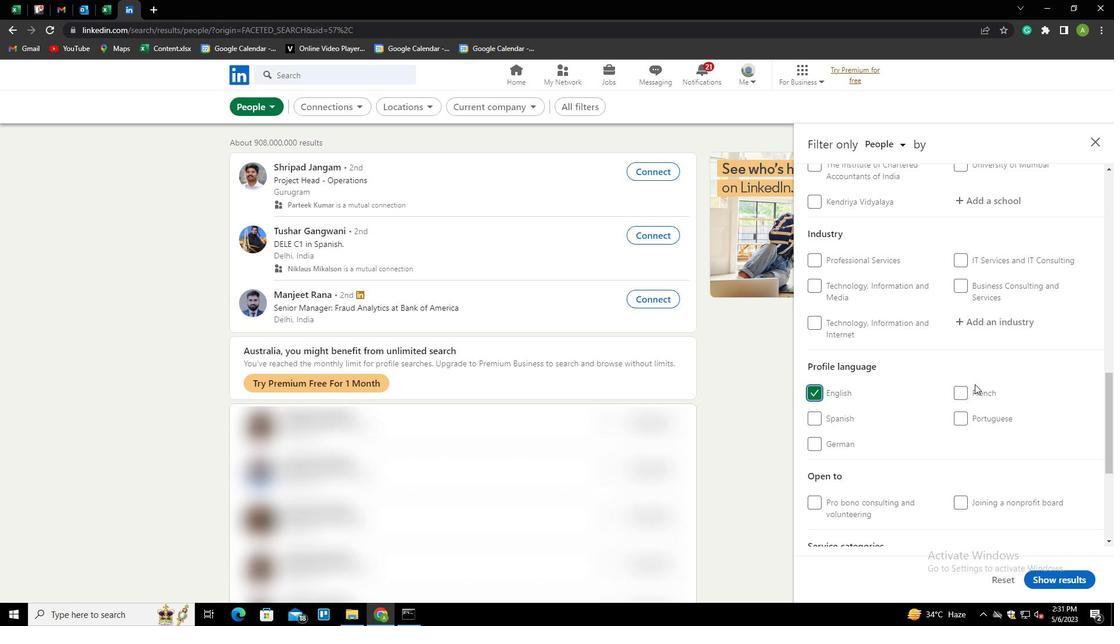 
Action: Mouse scrolled (975, 385) with delta (0, 0)
Screenshot: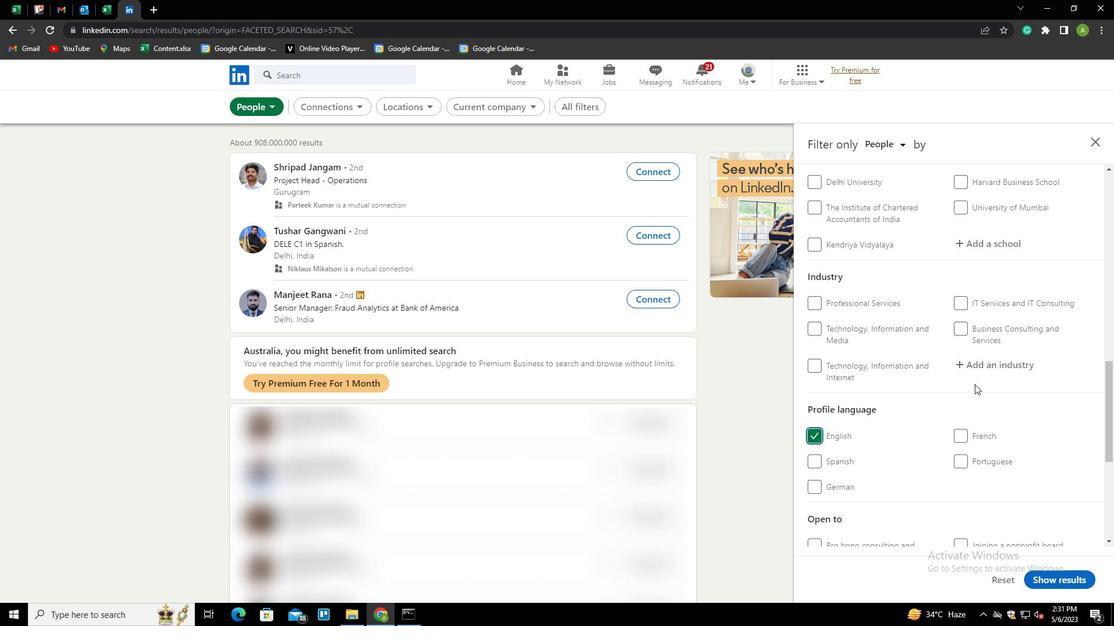 
Action: Mouse scrolled (975, 385) with delta (0, 0)
Screenshot: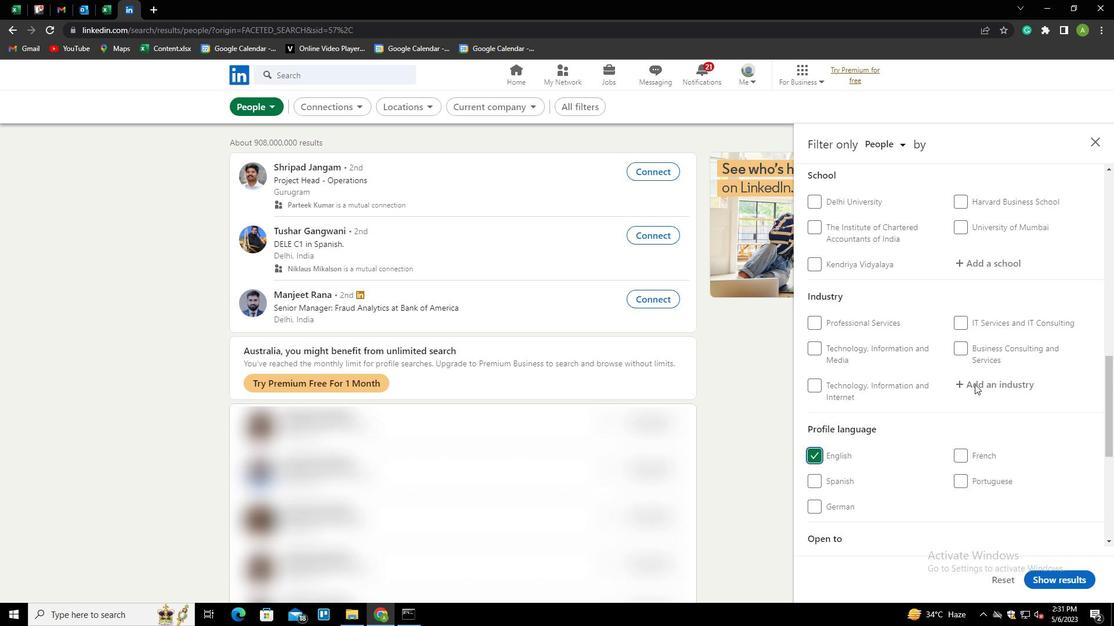 
Action: Mouse moved to (975, 384)
Screenshot: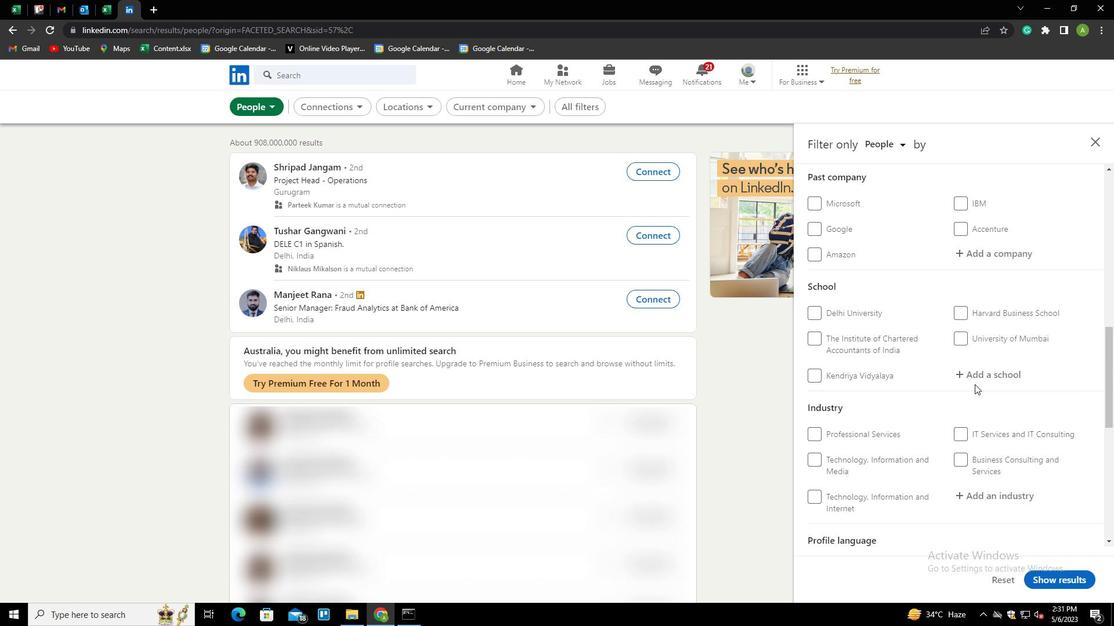 
Action: Mouse scrolled (975, 384) with delta (0, 0)
Screenshot: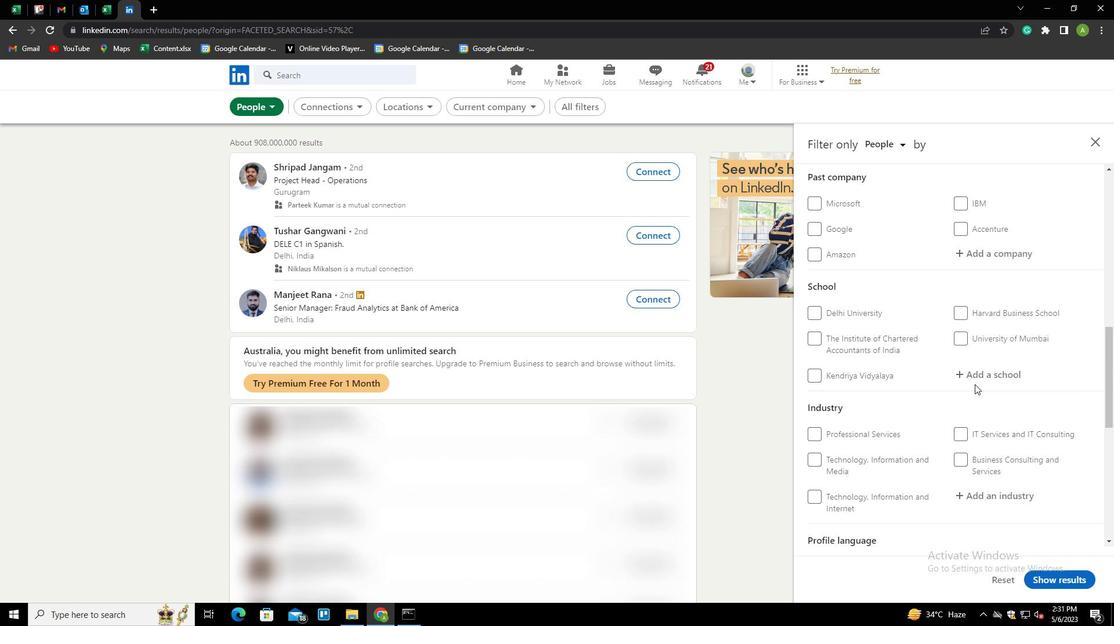 
Action: Mouse scrolled (975, 384) with delta (0, 0)
Screenshot: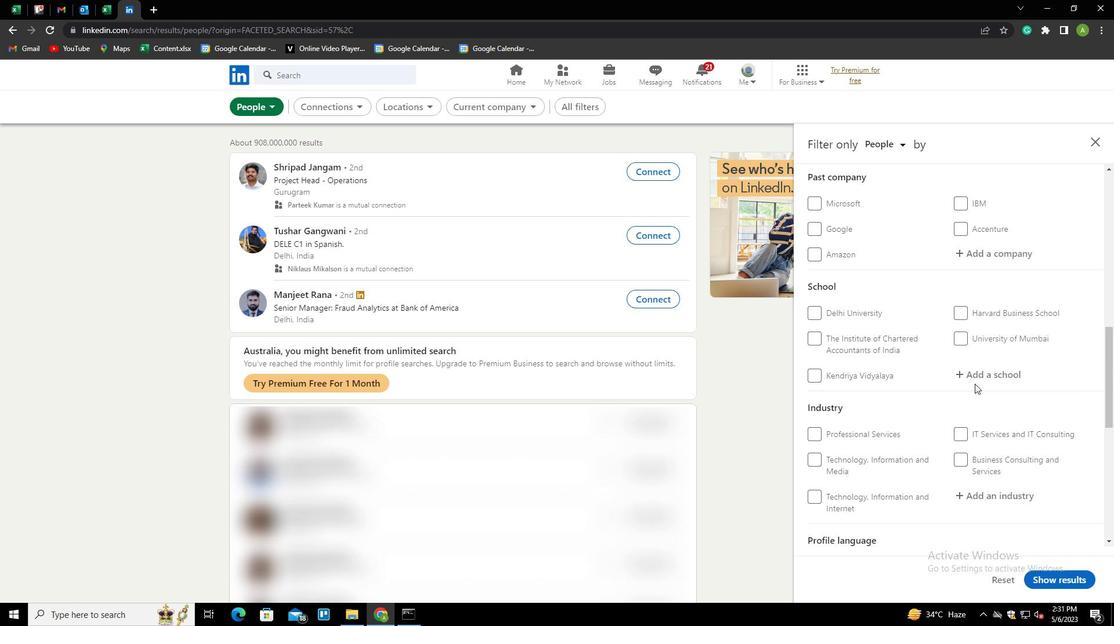 
Action: Mouse scrolled (975, 384) with delta (0, 0)
Screenshot: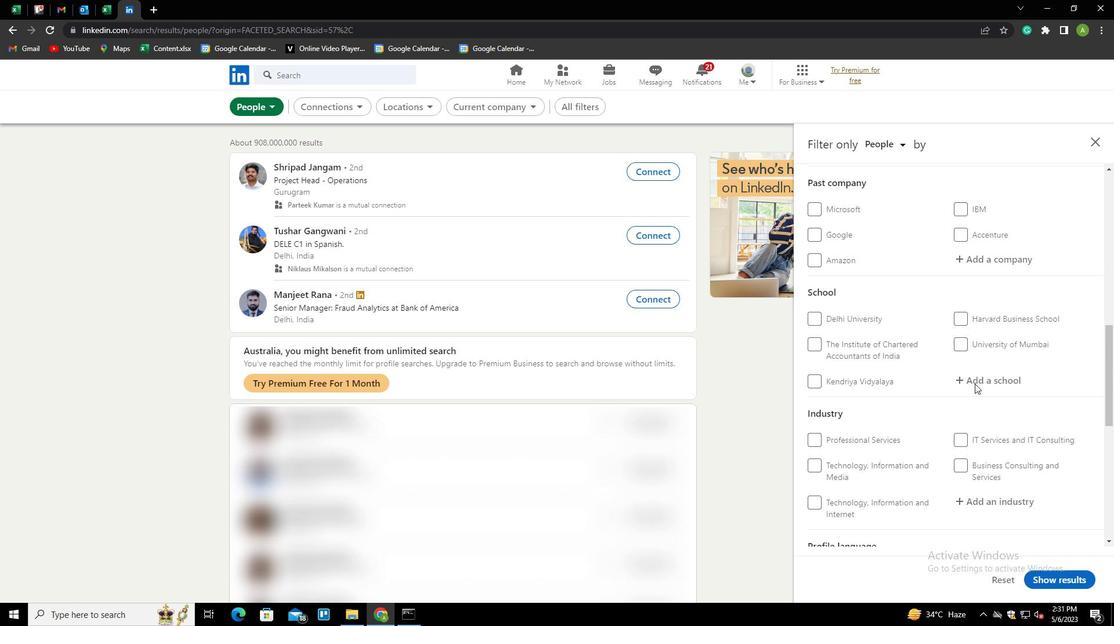 
Action: Mouse moved to (968, 322)
Screenshot: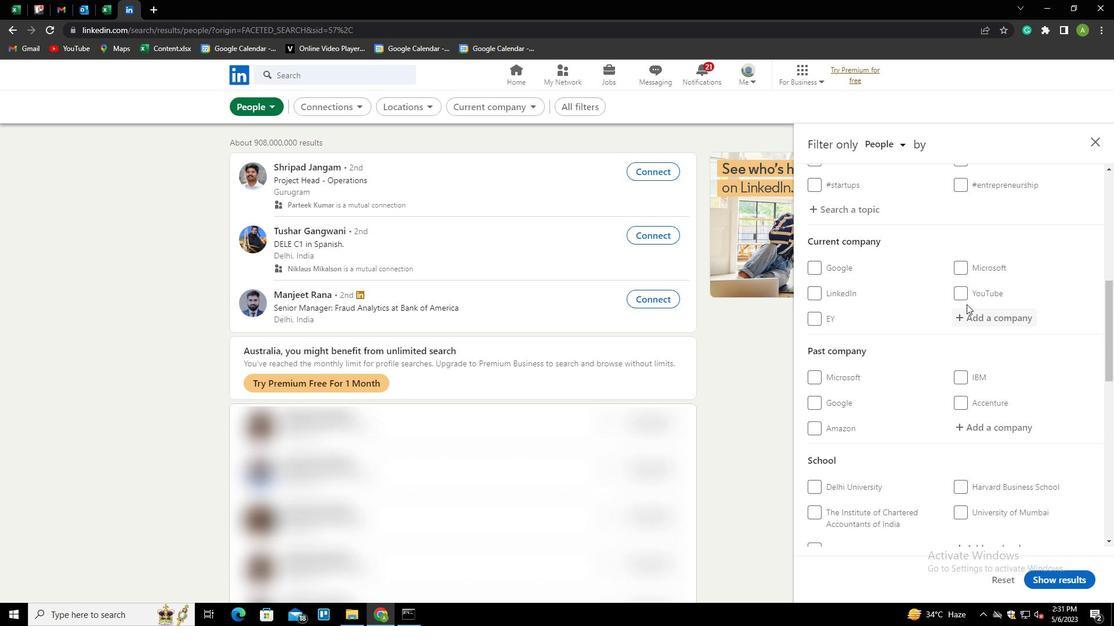 
Action: Mouse pressed left at (968, 322)
Screenshot: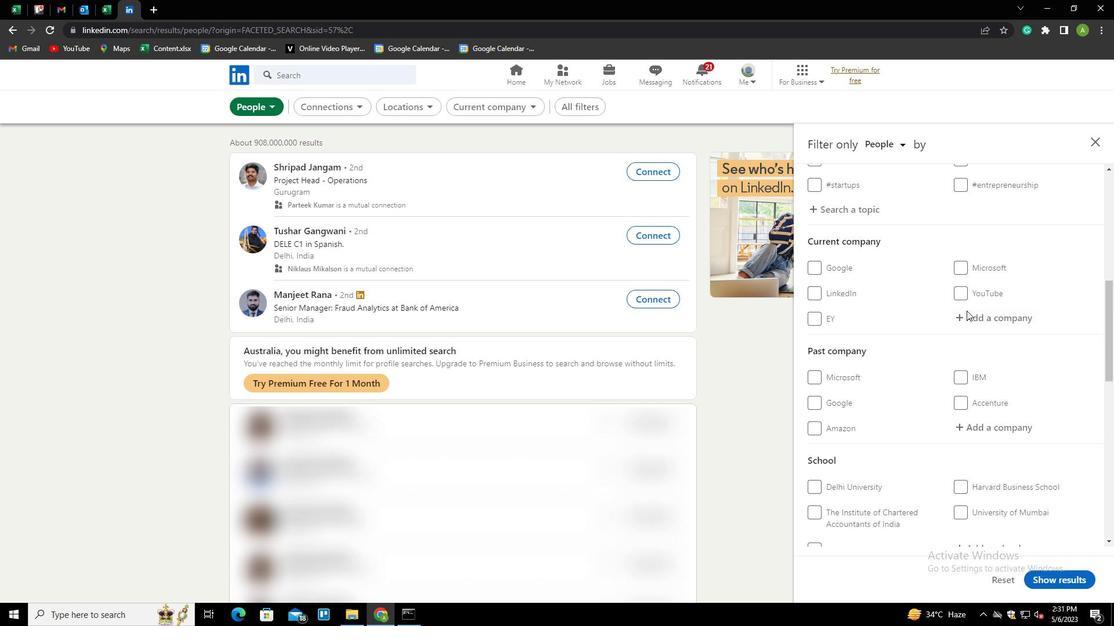 
Action: Mouse moved to (968, 323)
Screenshot: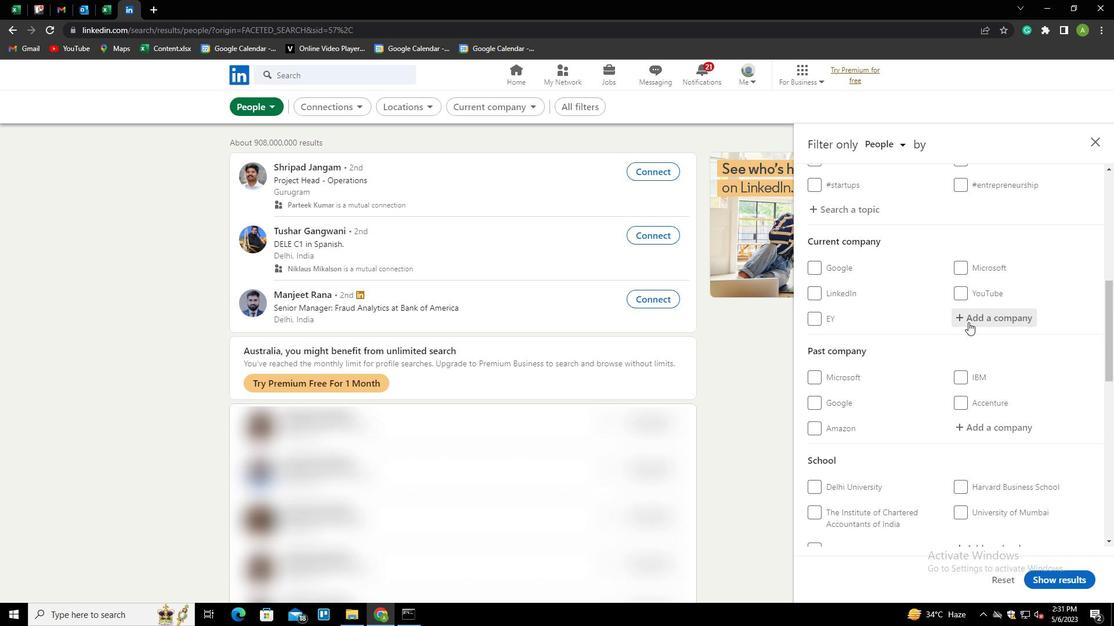 
Action: Key pressed <Key.shift>COFACE<Key.down><Key.enter>
Screenshot: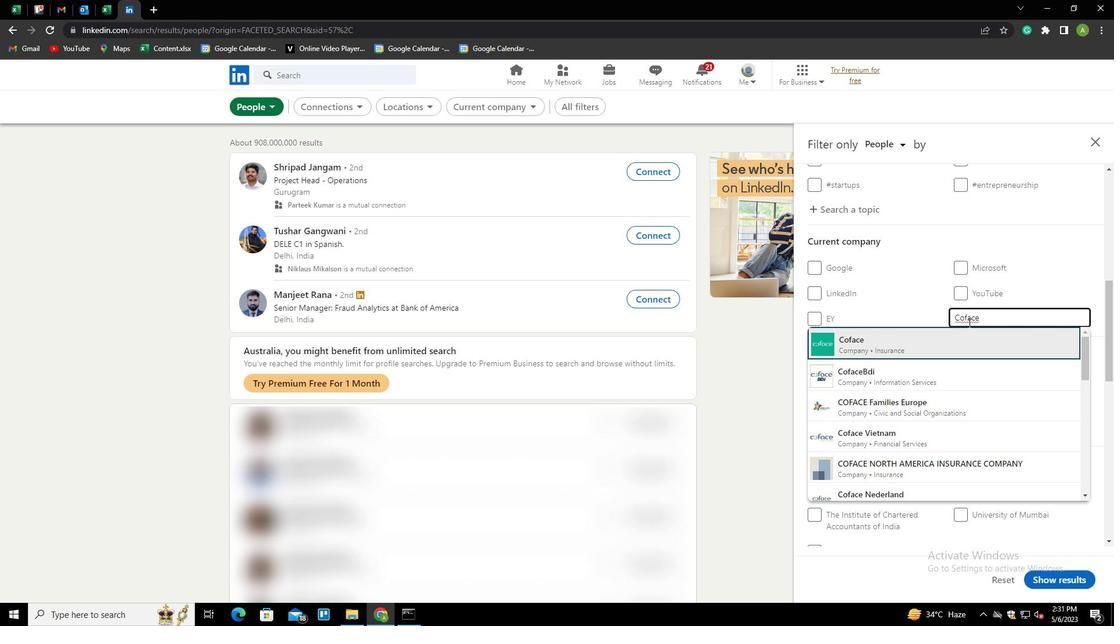 
Action: Mouse scrolled (968, 322) with delta (0, 0)
Screenshot: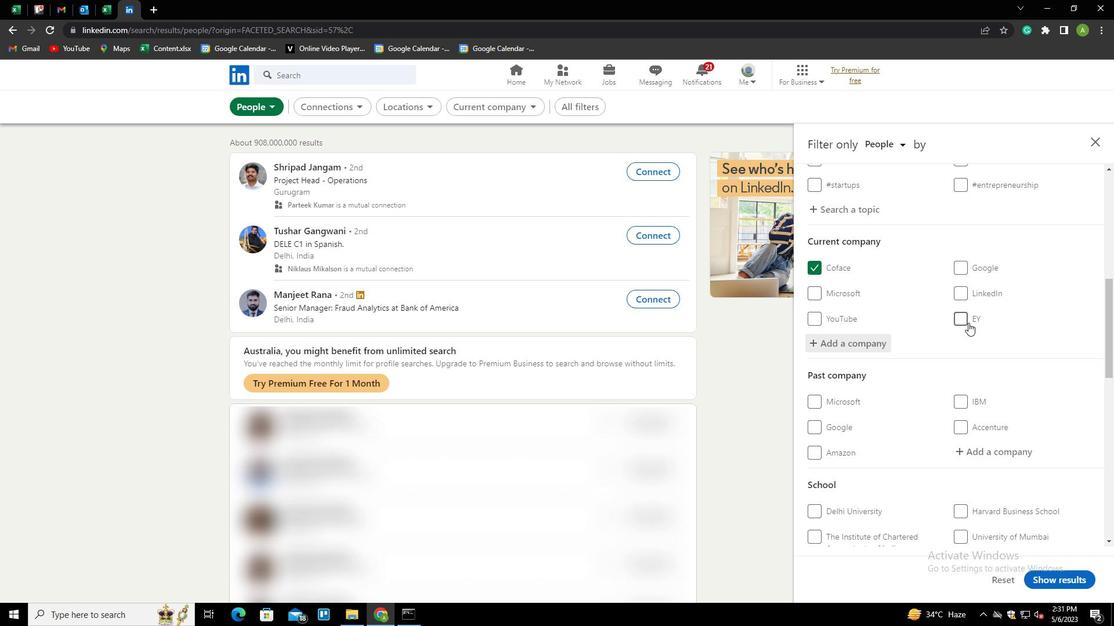 
Action: Mouse scrolled (968, 322) with delta (0, 0)
Screenshot: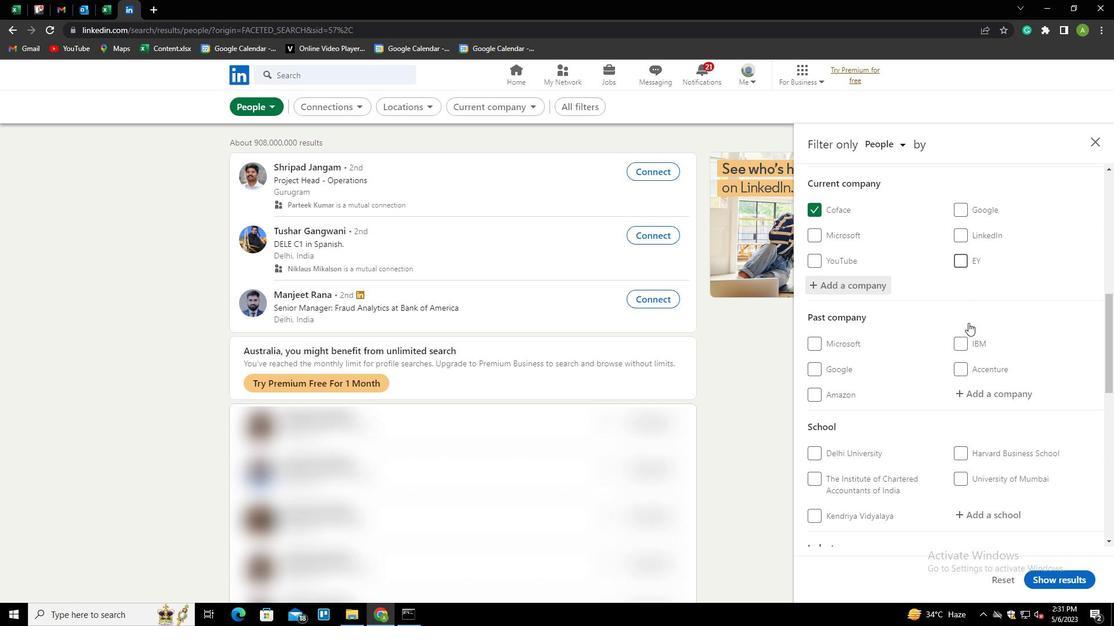 
Action: Mouse scrolled (968, 322) with delta (0, 0)
Screenshot: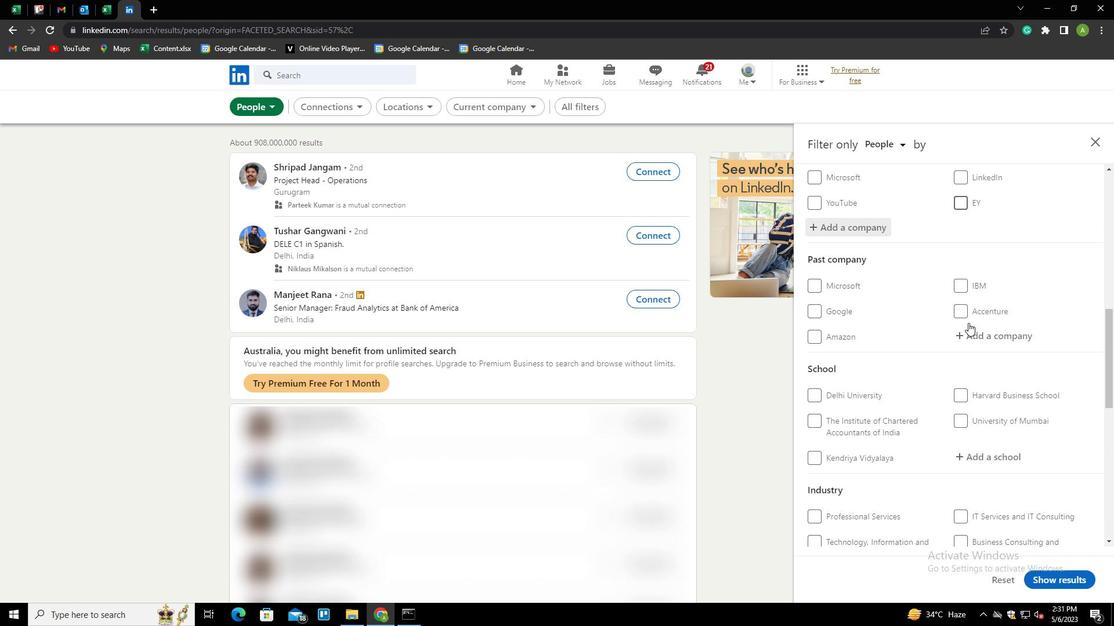 
Action: Mouse moved to (968, 399)
Screenshot: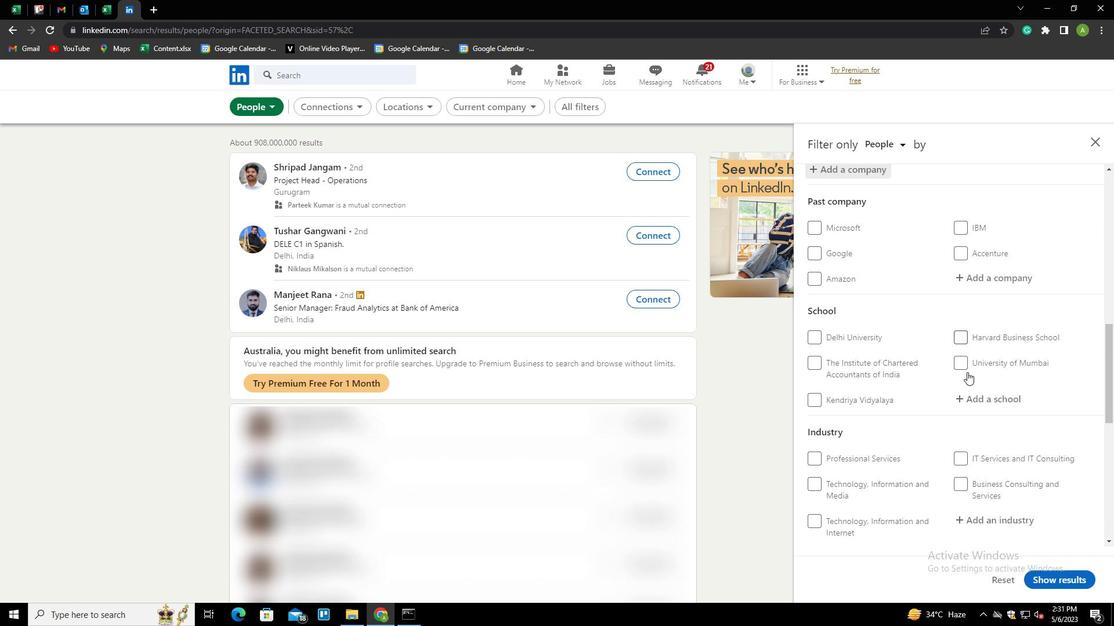 
Action: Mouse pressed left at (968, 399)
Screenshot: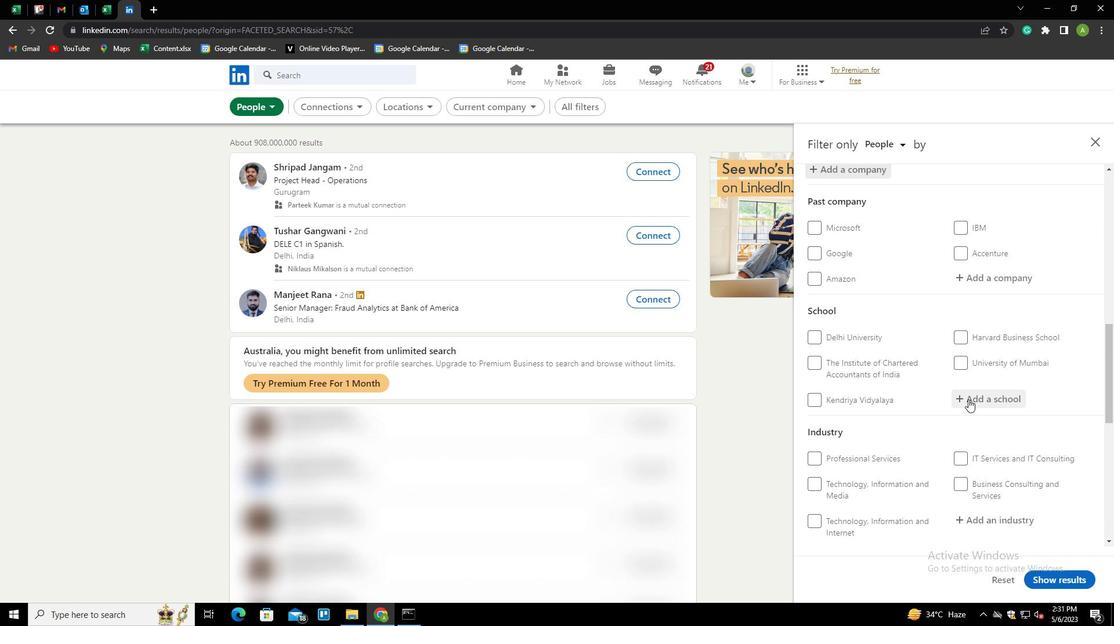 
Action: Key pressed <Key.shift>INTERNATIONAL<Key.space><Key.shift><Key.shift><Key.shift><Key.shift><Key.shift><Key.shift><Key.shift><Key.shift><Key.shift><Key.shift><Key.shift><Key.shift><Key.shift><Key.shift><Key.shift><Key.shift><Key.shift><Key.shift><Key.shift><Key.shift><Key.shift><Key.shift><Key.shift><Key.shift><Key.shift><Key.shift><Key.shift><Key.shift><Key.shift>MANAGEMENT<Key.space><Key.shift>INSTITUR<Key.backspace>TE,<Key.space><Key.shift>KOLKATA<Key.down><Key.enter>
Screenshot: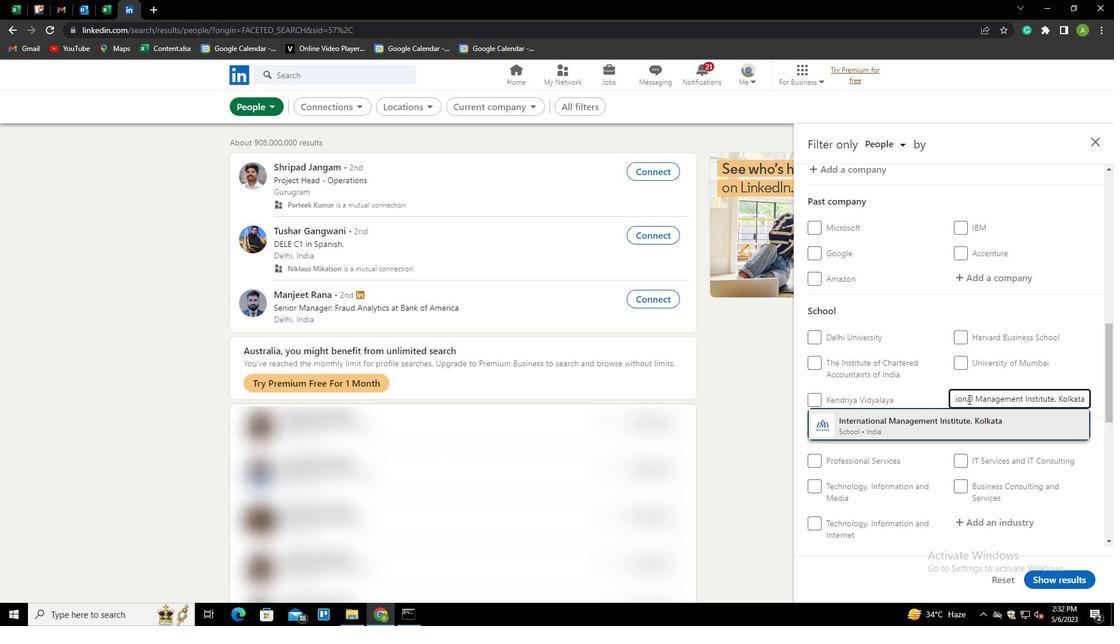 
Action: Mouse scrolled (968, 399) with delta (0, 0)
Screenshot: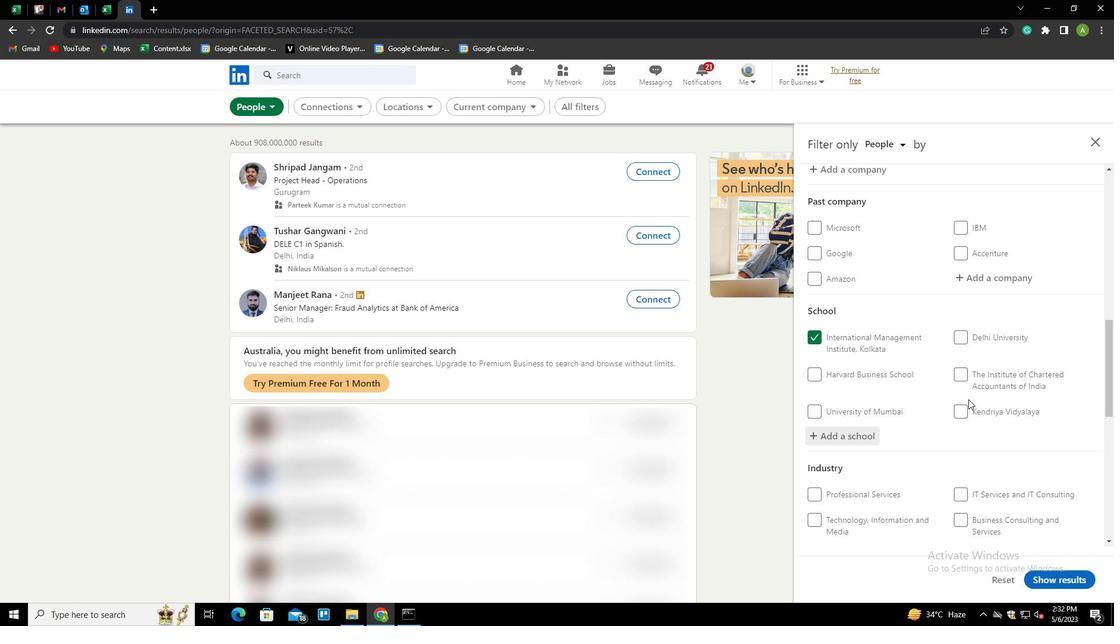 
Action: Mouse scrolled (968, 399) with delta (0, 0)
Screenshot: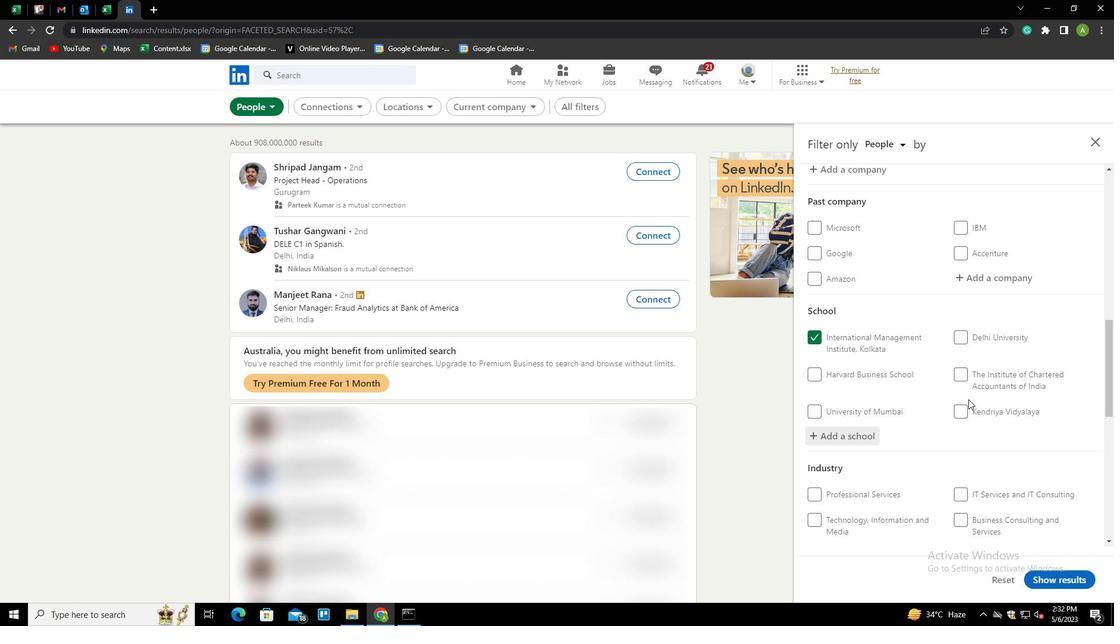
Action: Mouse moved to (968, 401)
Screenshot: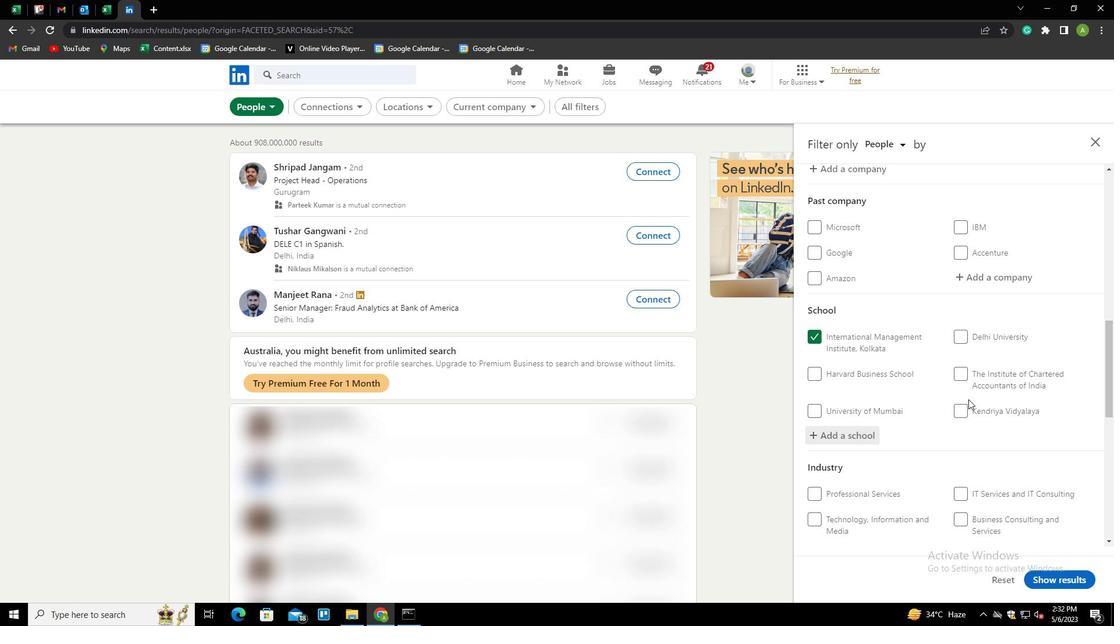 
Action: Mouse scrolled (968, 400) with delta (0, 0)
Screenshot: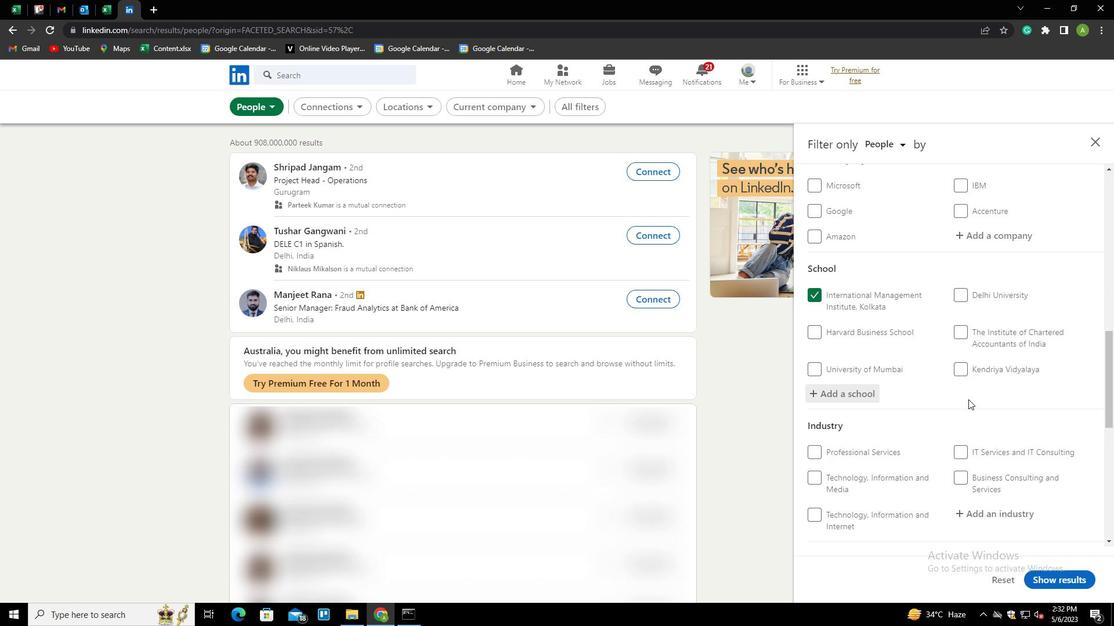 
Action: Mouse moved to (972, 384)
Screenshot: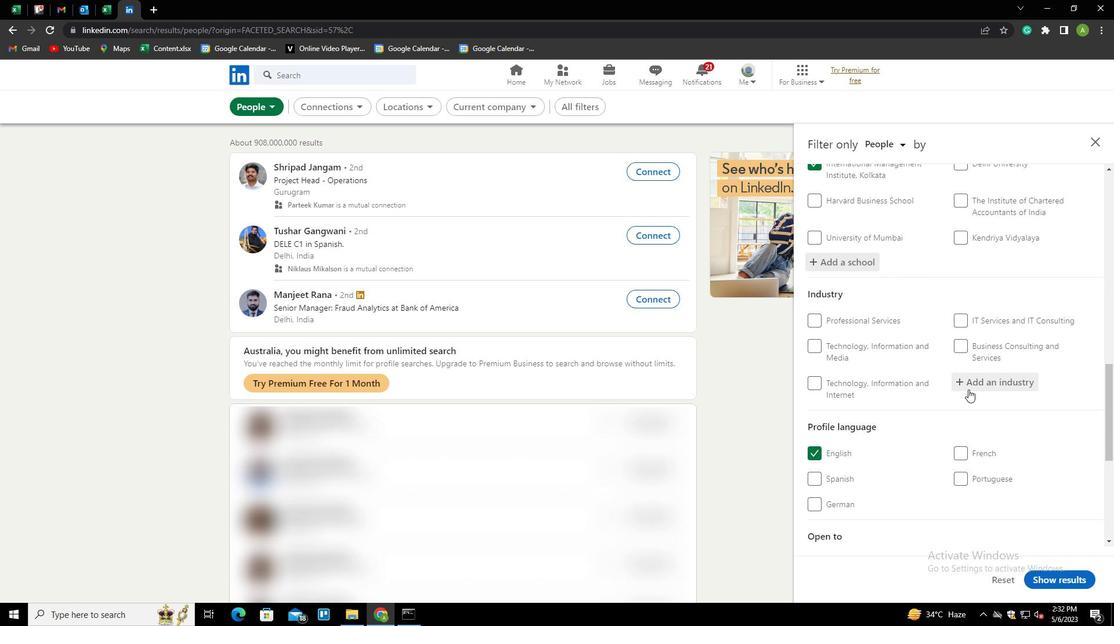 
Action: Mouse pressed left at (972, 384)
Screenshot: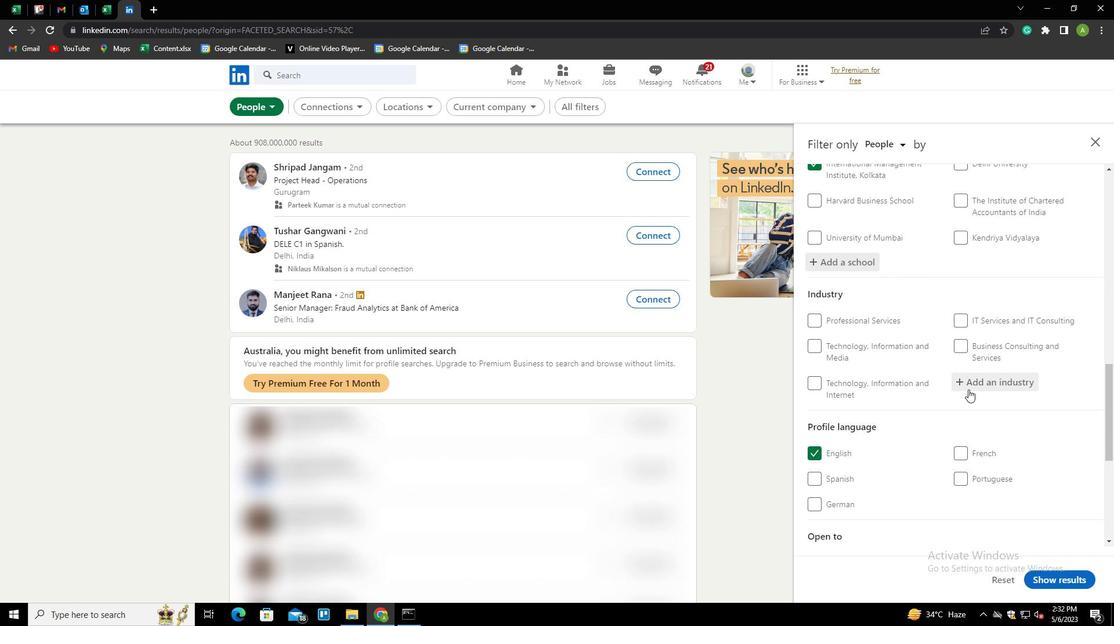 
Action: Key pressed <Key.shift><Key.shift><Key.shift><Key.shift><Key.shift><Key.shift><Key.shift><Key.shift><Key.shift><Key.shift>WINNERS<Key.backspace><Key.backspace><Key.backspace><Key.backspace>ERIE<Key.down><Key.enter>
Screenshot: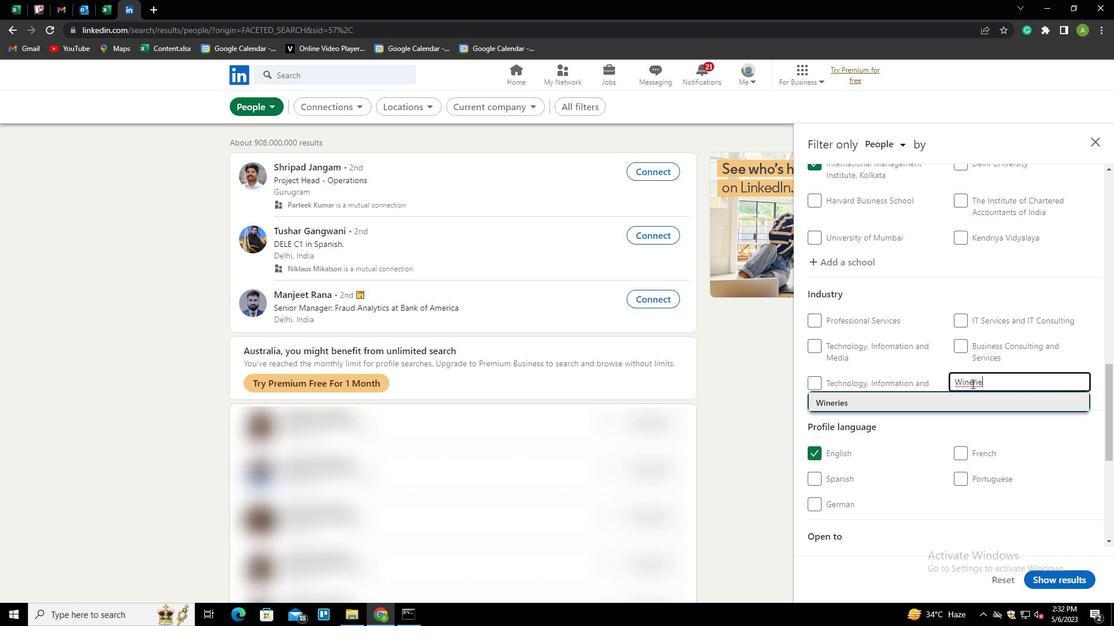 
Action: Mouse scrolled (972, 383) with delta (0, 0)
Screenshot: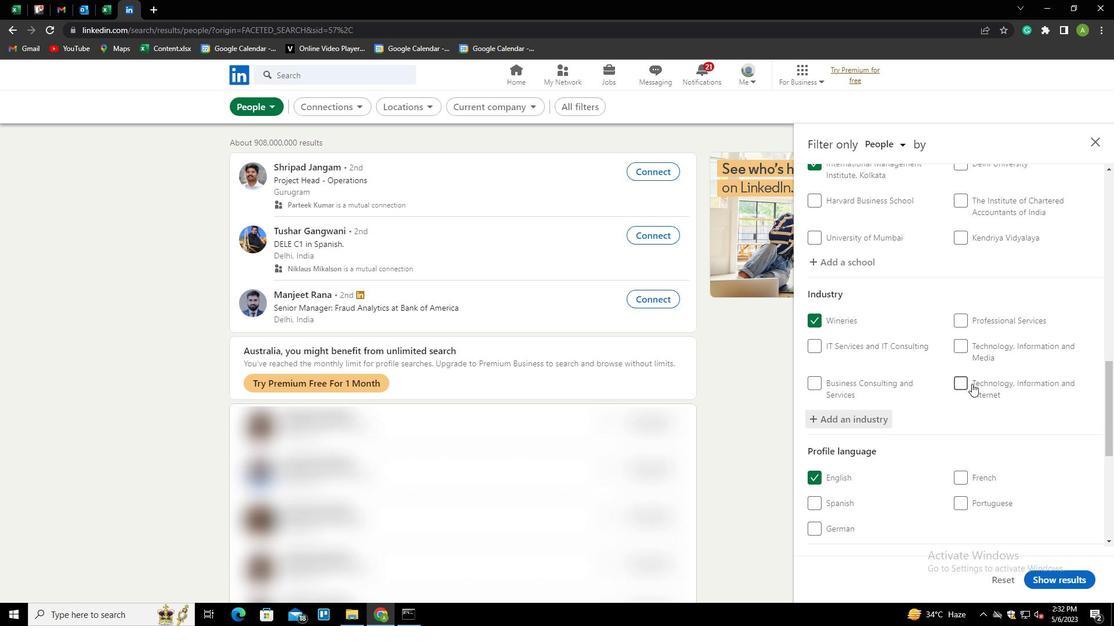
Action: Mouse moved to (971, 395)
Screenshot: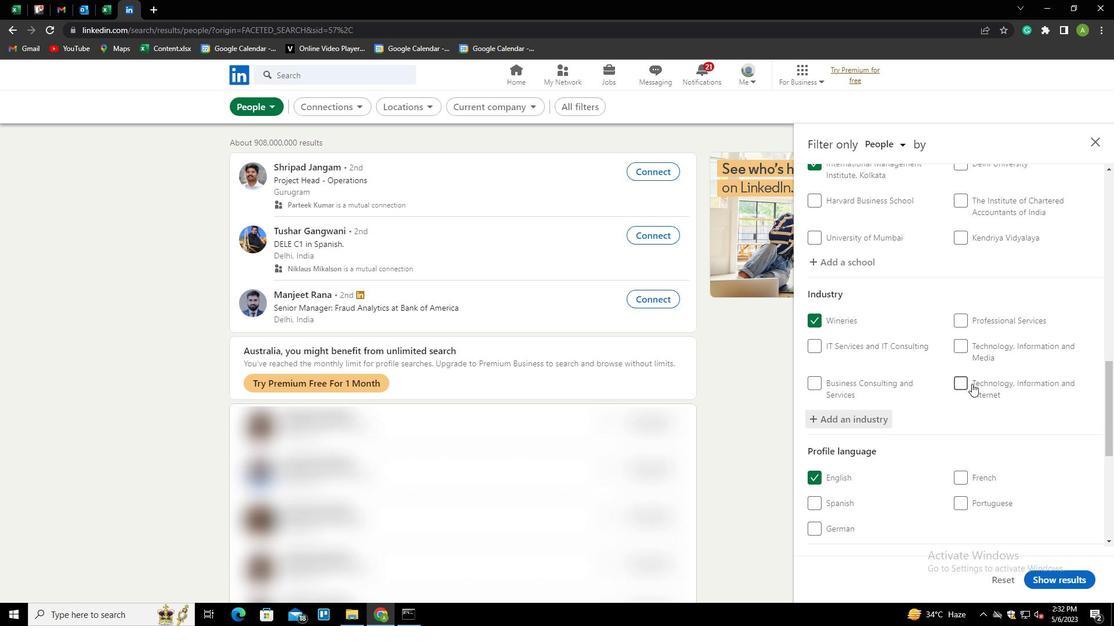 
Action: Mouse scrolled (971, 395) with delta (0, 0)
Screenshot: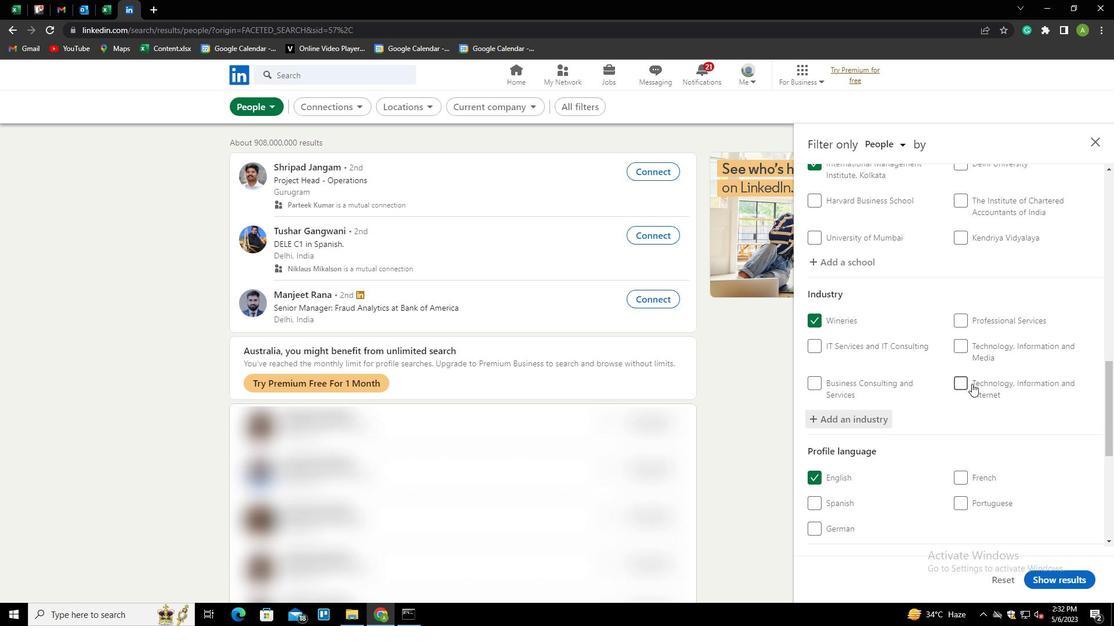 
Action: Mouse moved to (969, 406)
Screenshot: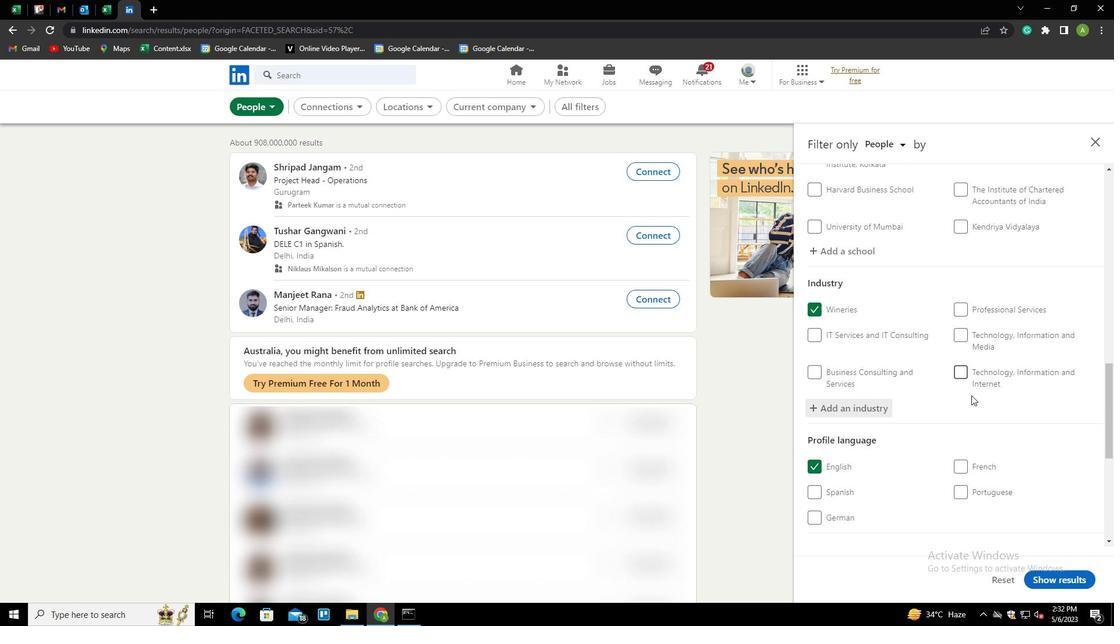 
Action: Mouse scrolled (969, 406) with delta (0, 0)
Screenshot: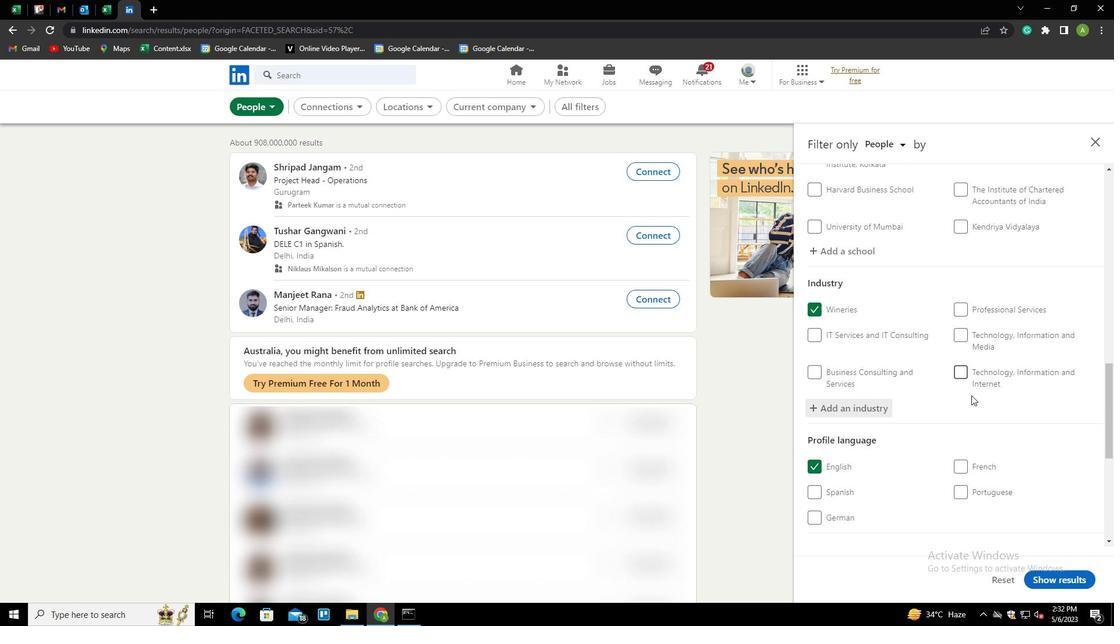
Action: Mouse scrolled (969, 406) with delta (0, 0)
Screenshot: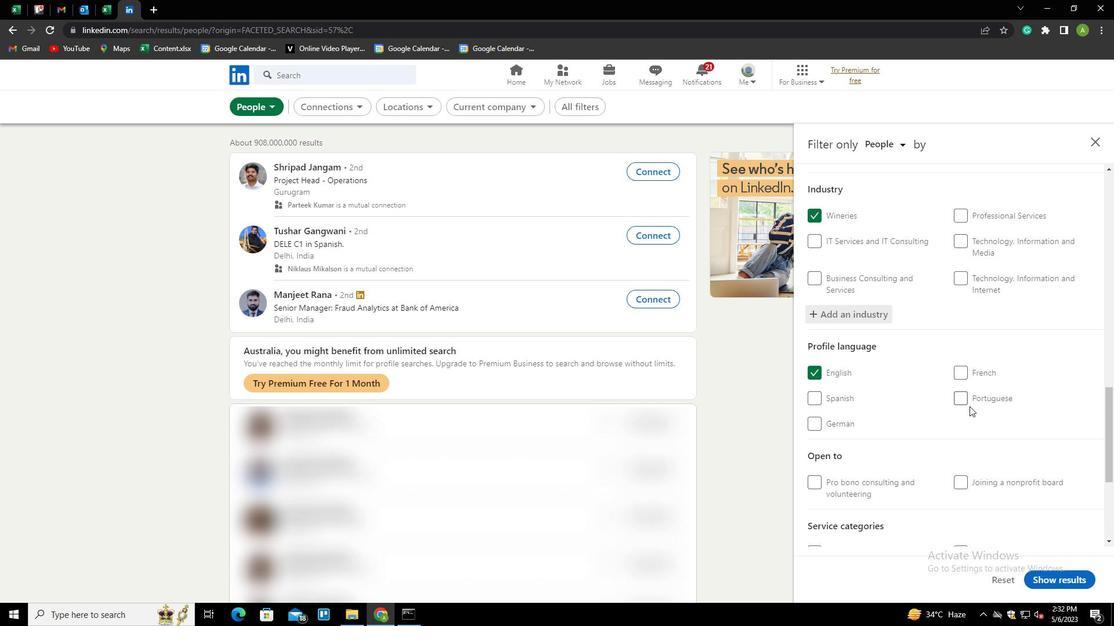 
Action: Mouse moved to (971, 475)
Screenshot: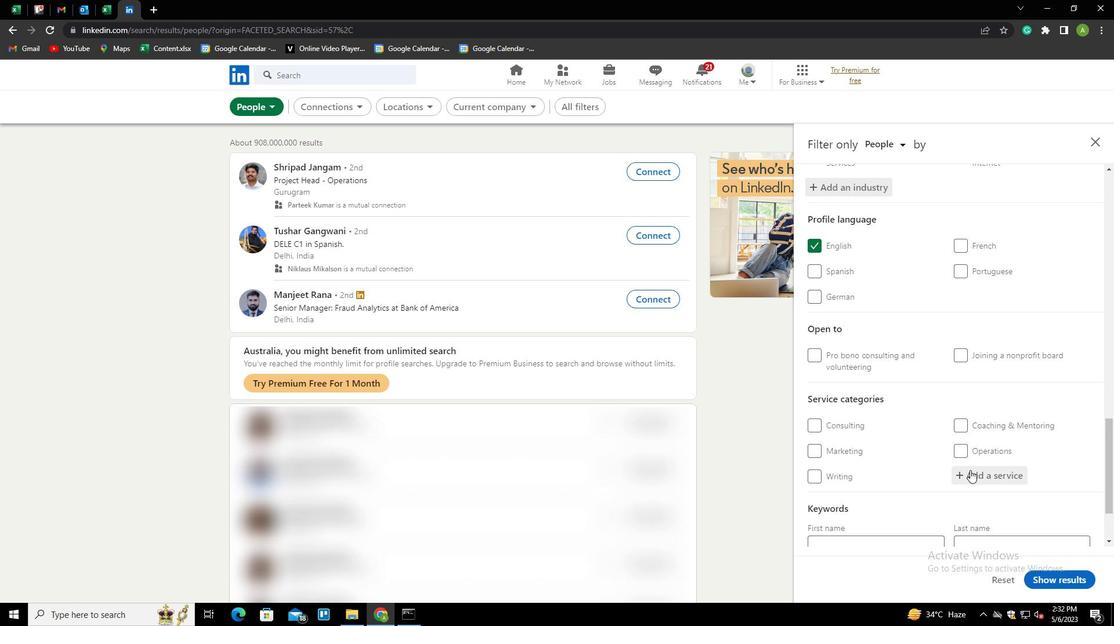 
Action: Mouse pressed left at (971, 475)
Screenshot: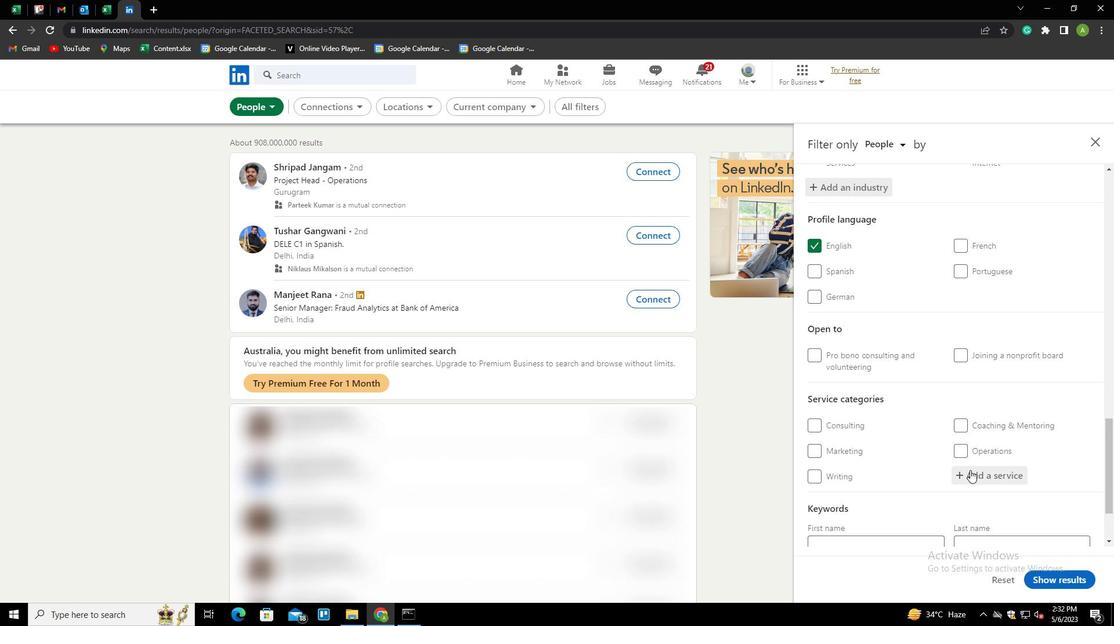 
Action: Key pressed <Key.shift>G
Screenshot: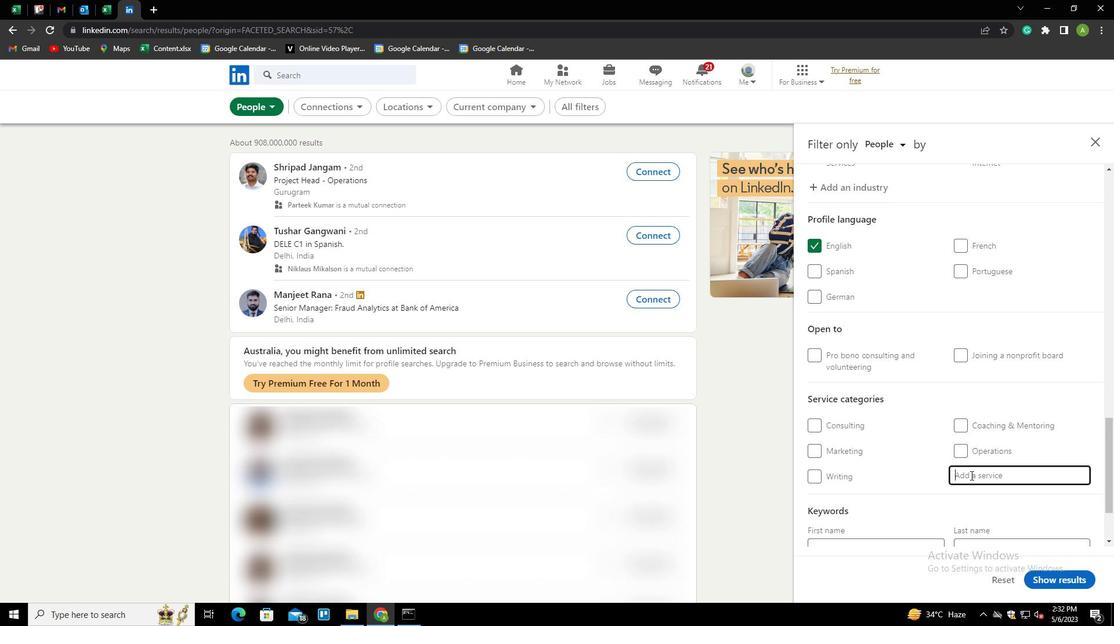 
Action: Mouse moved to (975, 457)
Screenshot: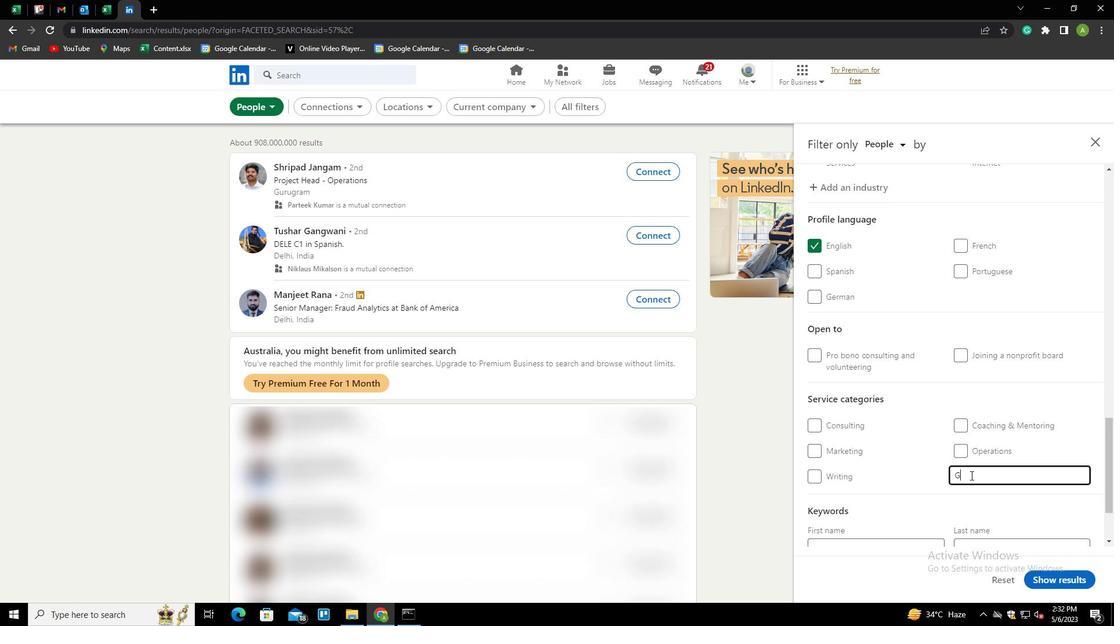
Action: Key pressed RAPHIC<Key.space><Key.shift>DESIGN<Key.down><Key.enter>
Screenshot: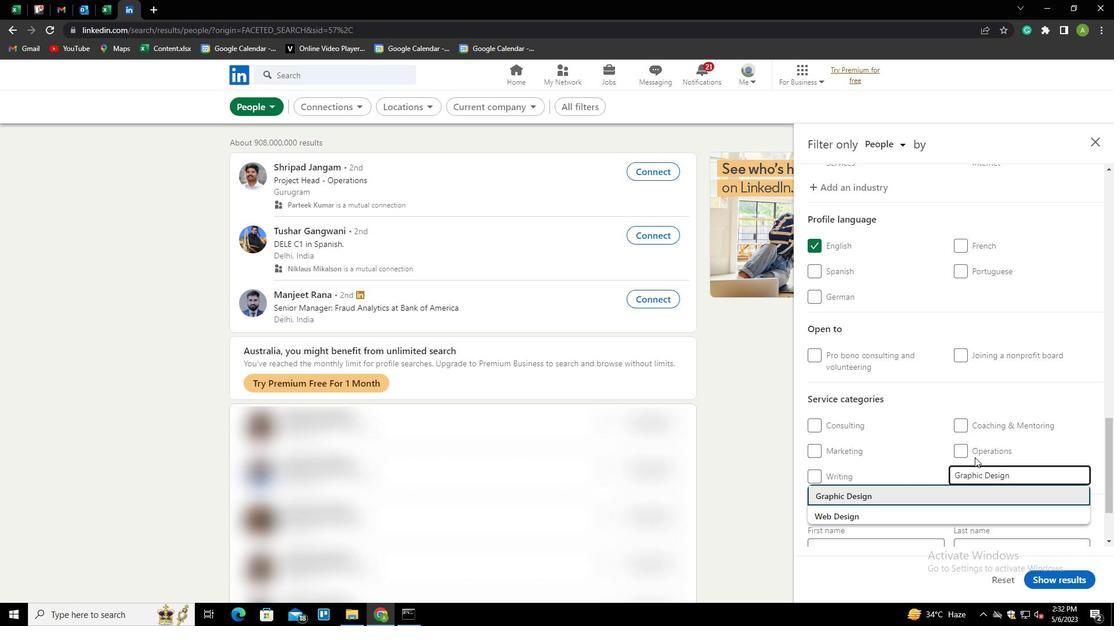 
Action: Mouse scrolled (975, 457) with delta (0, 0)
Screenshot: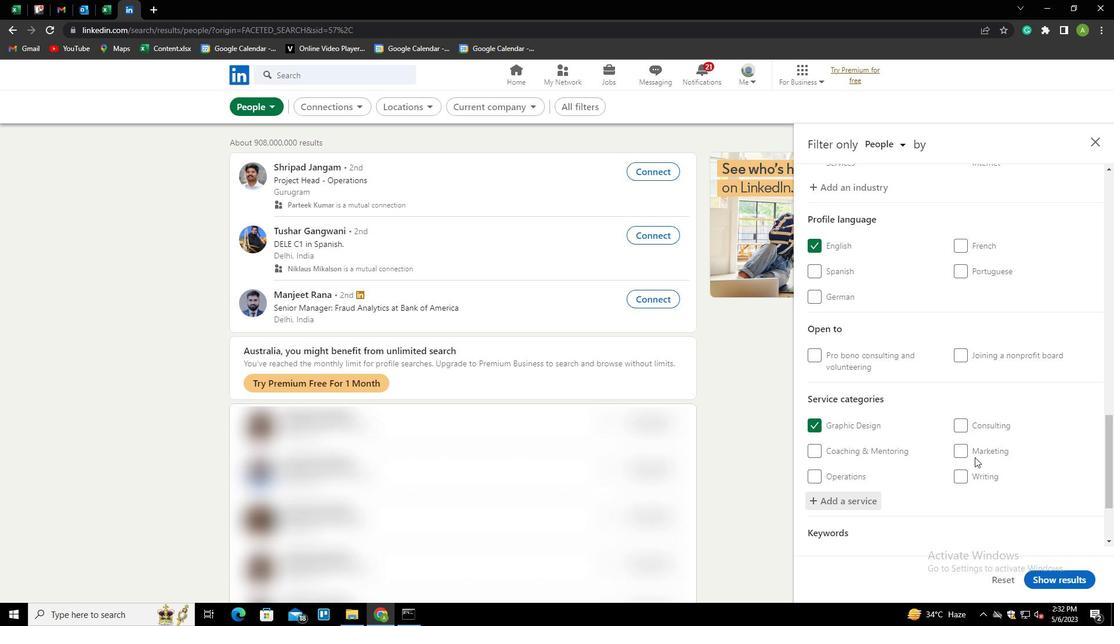 
Action: Mouse scrolled (975, 457) with delta (0, 0)
Screenshot: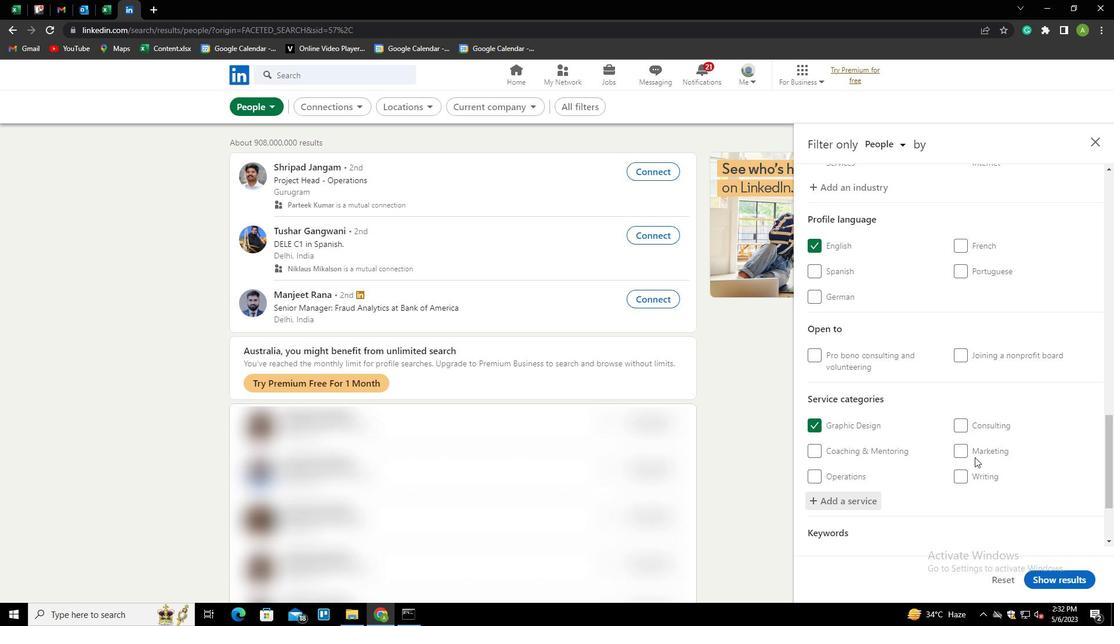 
Action: Mouse scrolled (975, 457) with delta (0, 0)
Screenshot: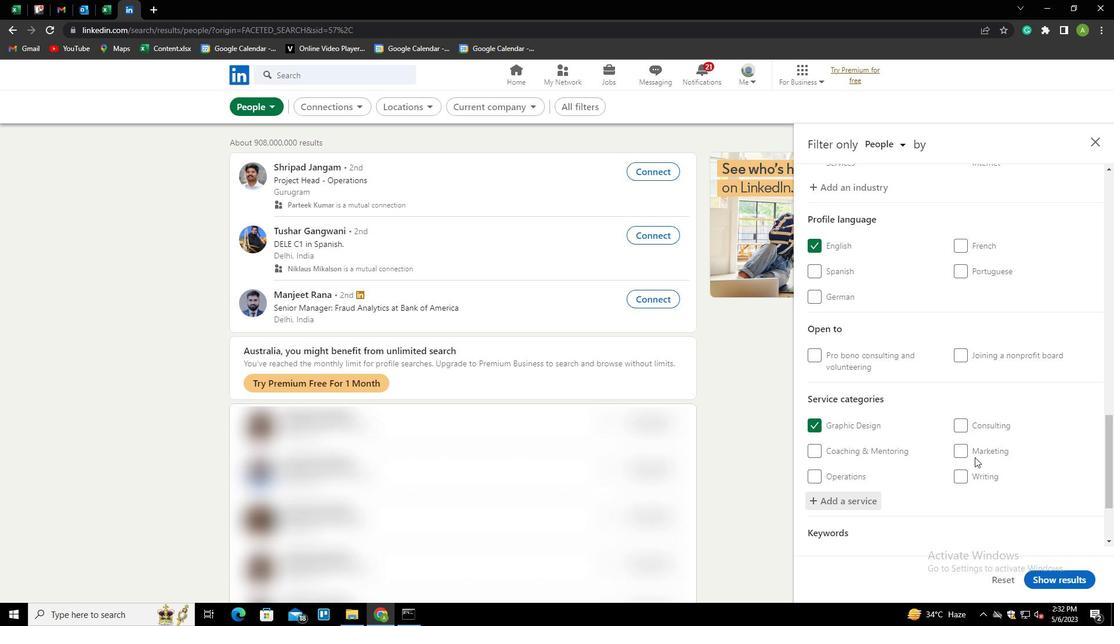 
Action: Mouse scrolled (975, 457) with delta (0, 0)
Screenshot: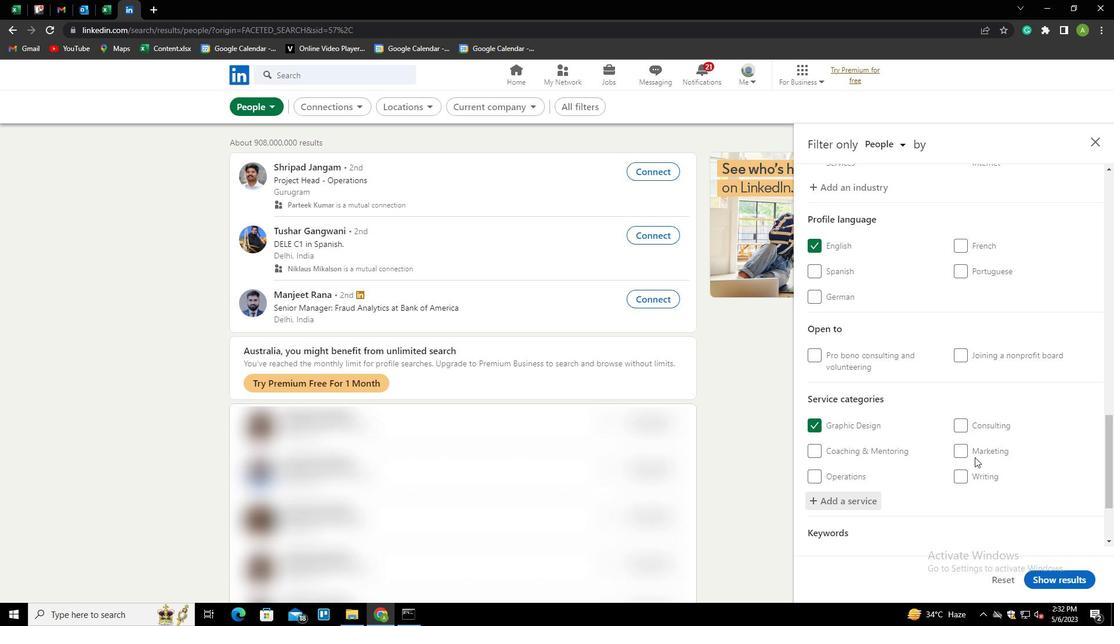 
Action: Mouse scrolled (975, 457) with delta (0, 0)
Screenshot: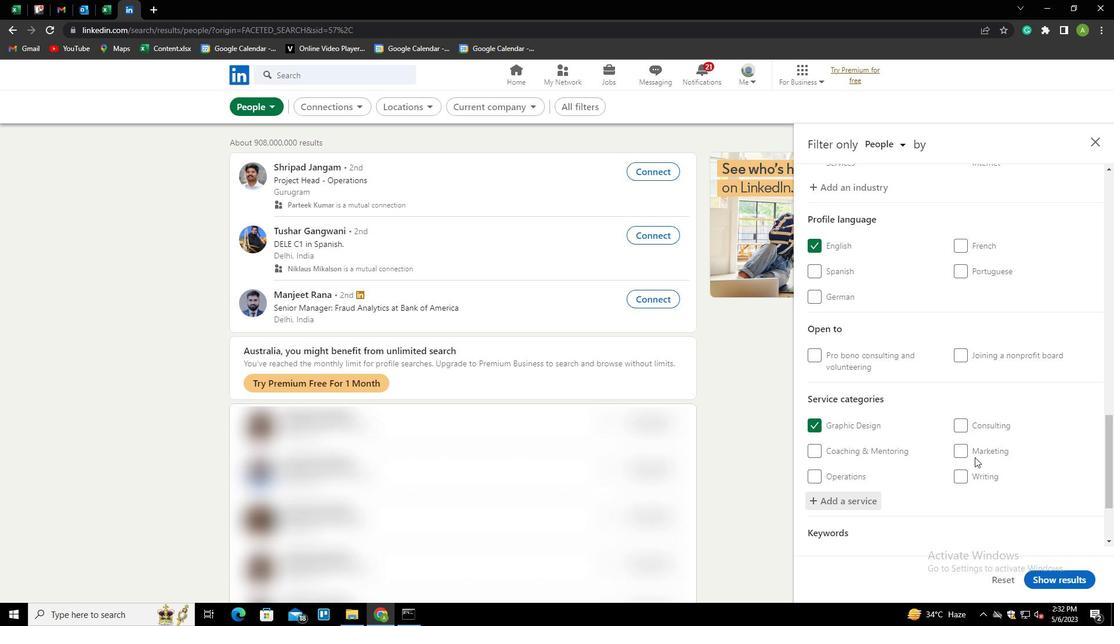 
Action: Mouse scrolled (975, 457) with delta (0, 0)
Screenshot: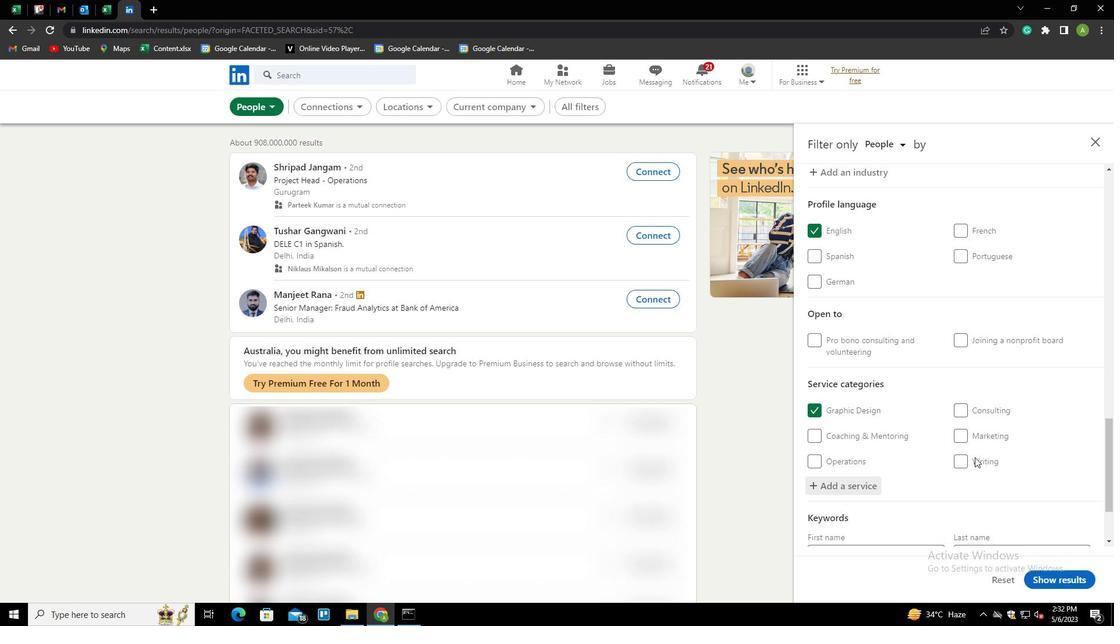 
Action: Mouse scrolled (975, 457) with delta (0, 0)
Screenshot: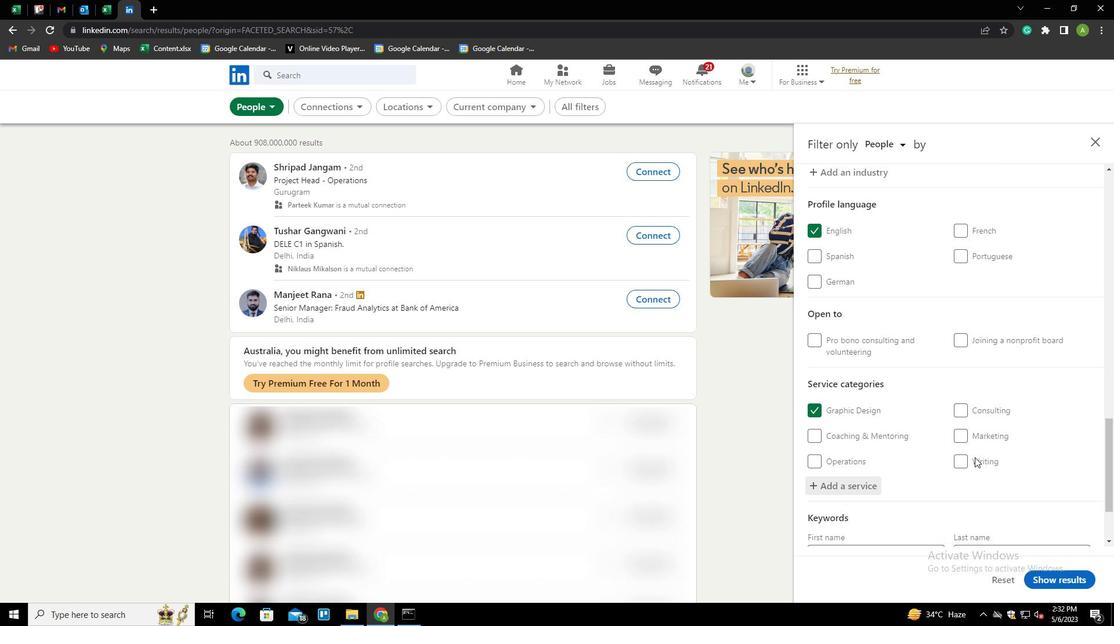 
Action: Mouse moved to (888, 500)
Screenshot: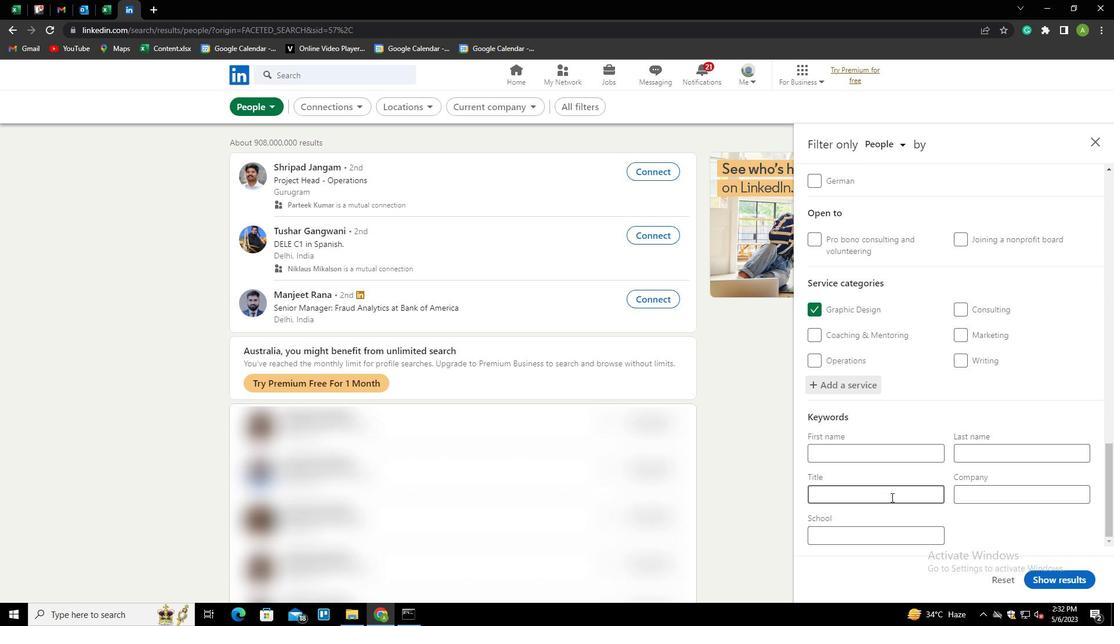 
Action: Mouse pressed left at (888, 500)
Screenshot: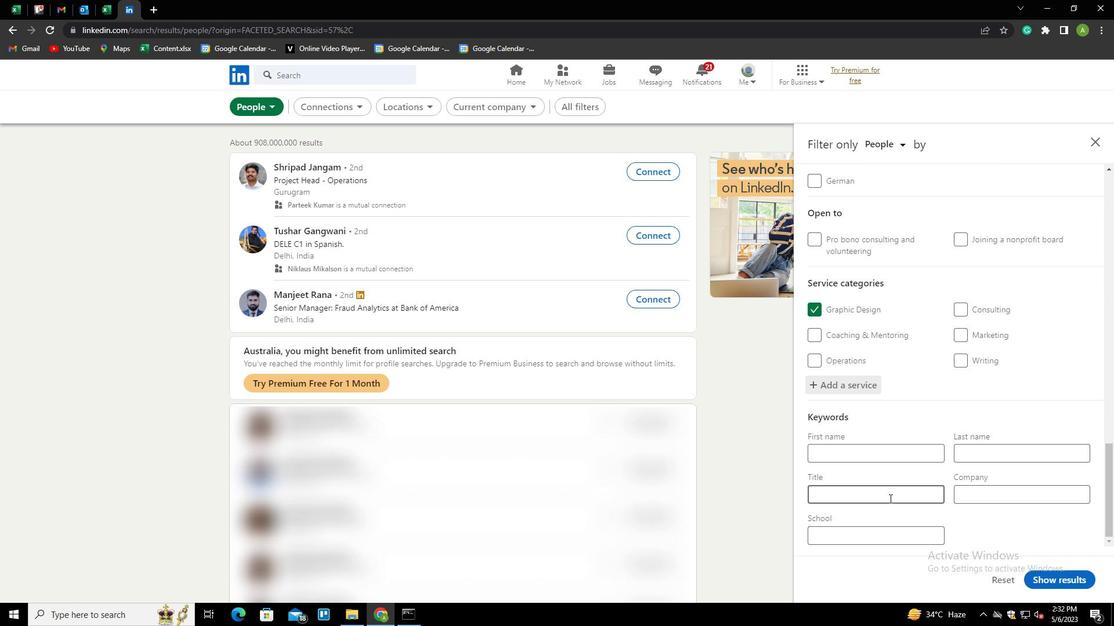
Action: Mouse moved to (888, 493)
Screenshot: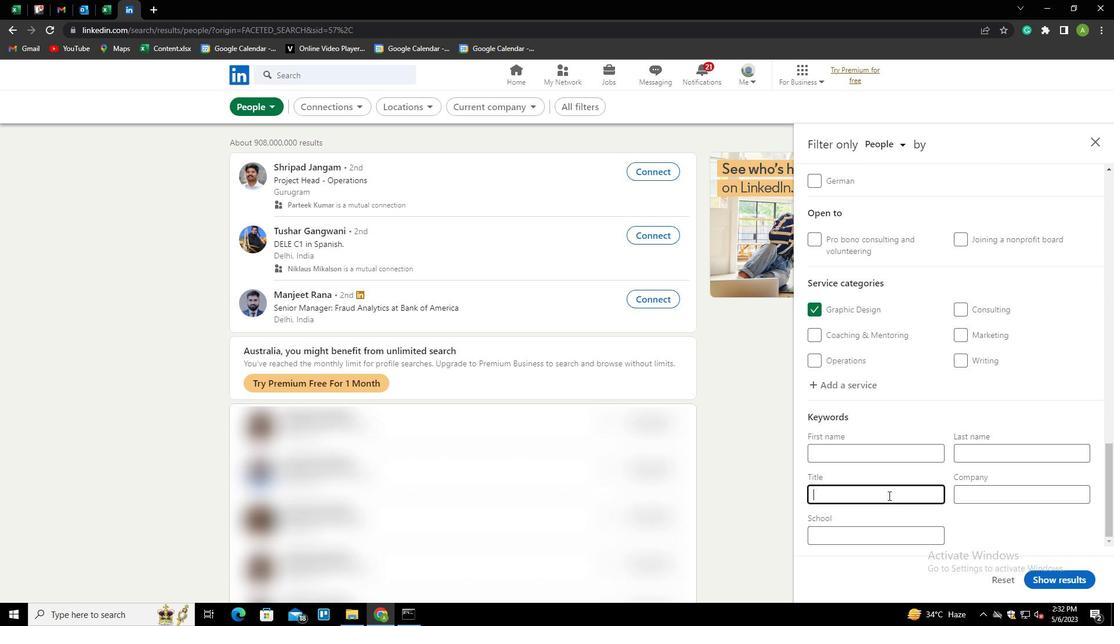 
Action: Key pressed <Key.shift><Key.shift><Key.shift><Key.shift><Key.shift><Key.shift><Key.shift><Key.shift><Key.shift><Key.shift><Key.shift><Key.shift><Key.shift>PRESIDENT
Screenshot: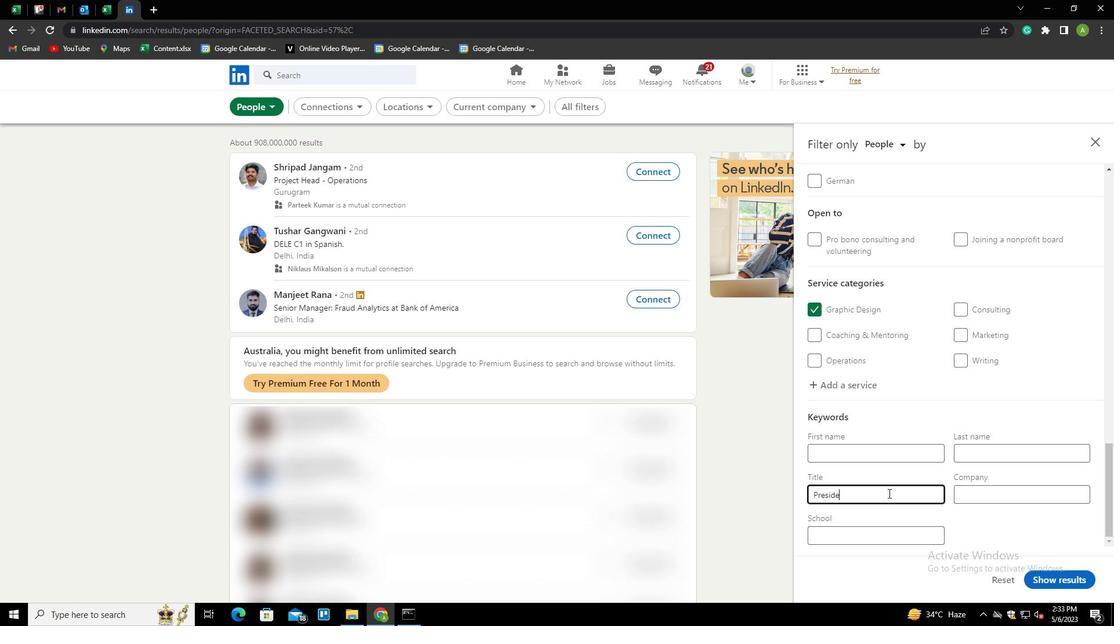 
Action: Mouse moved to (980, 526)
Screenshot: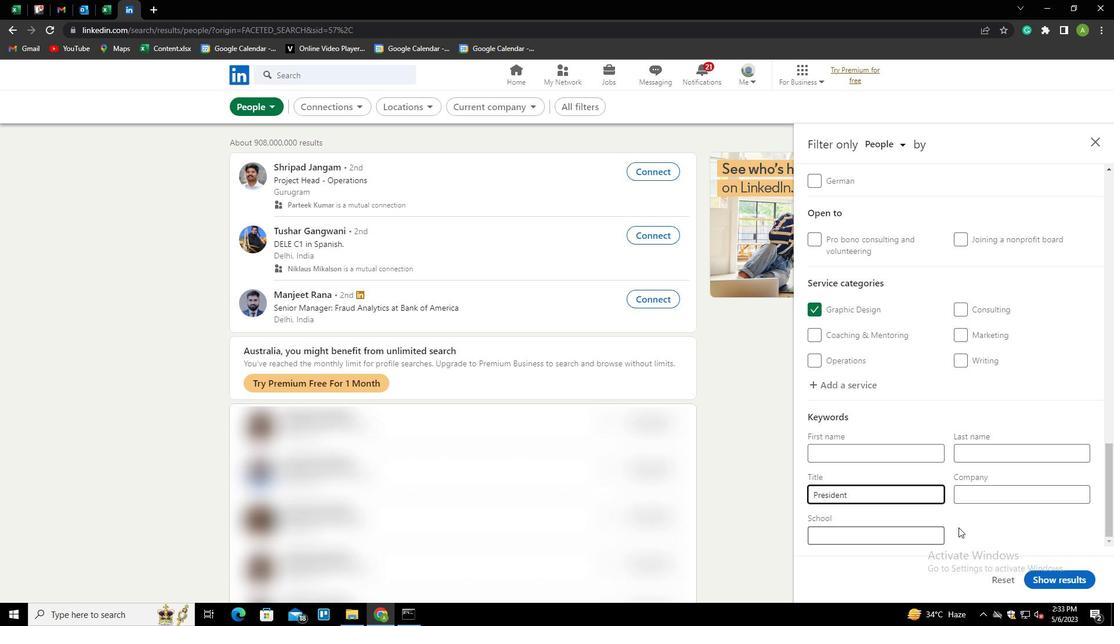 
Action: Mouse pressed left at (980, 526)
Screenshot: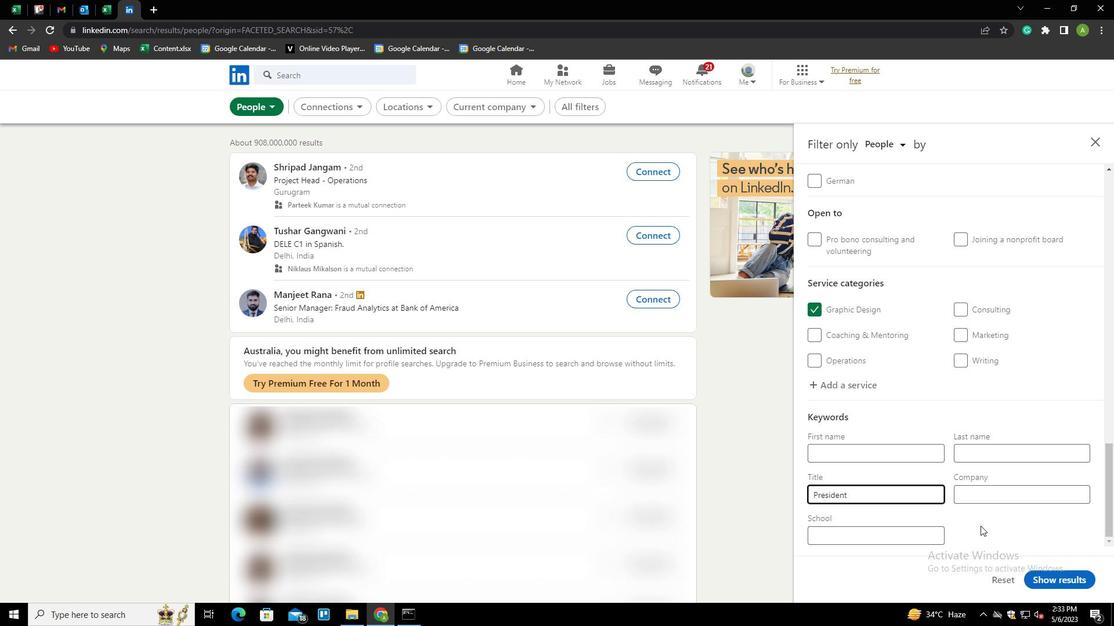 
Action: Mouse moved to (1045, 575)
Screenshot: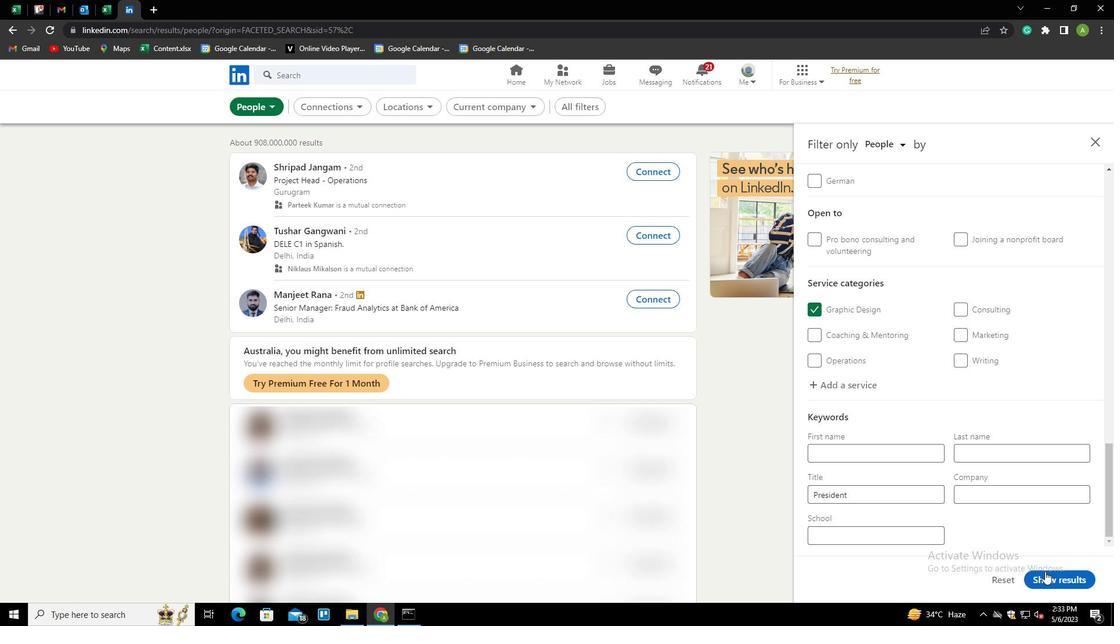 
Action: Mouse pressed left at (1045, 575)
Screenshot: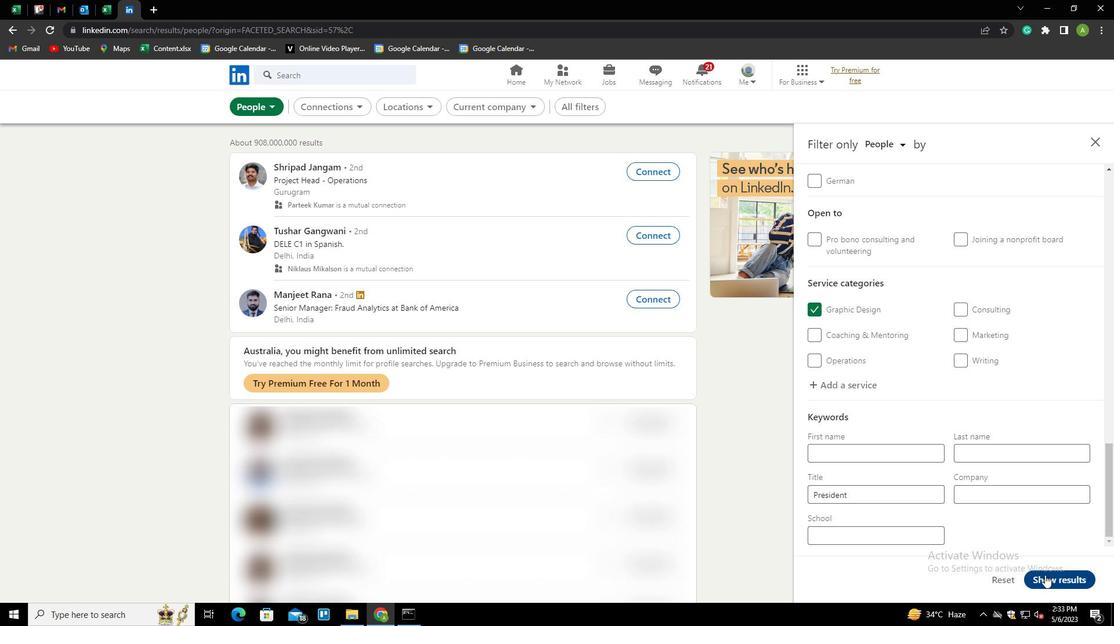 
Action: Mouse moved to (983, 367)
Screenshot: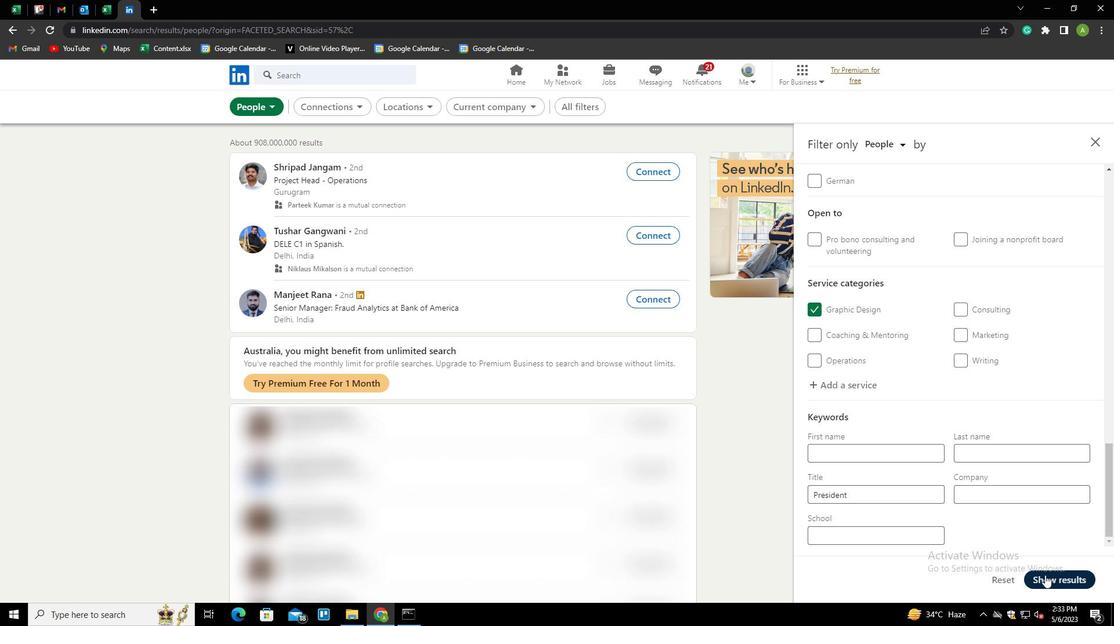 
